 Task: Look for space in Matsubara, Japan from 8th June, 2023 to 16th June, 2023 for 2 adults in price range Rs.10000 to Rs.15000. Place can be entire place with 1  bedroom having 1 bed and 1 bathroom. Property type can be house, flat, guest house, hotel. Booking option can be shelf check-in. Required host language is English.
Action: Mouse moved to (451, 114)
Screenshot: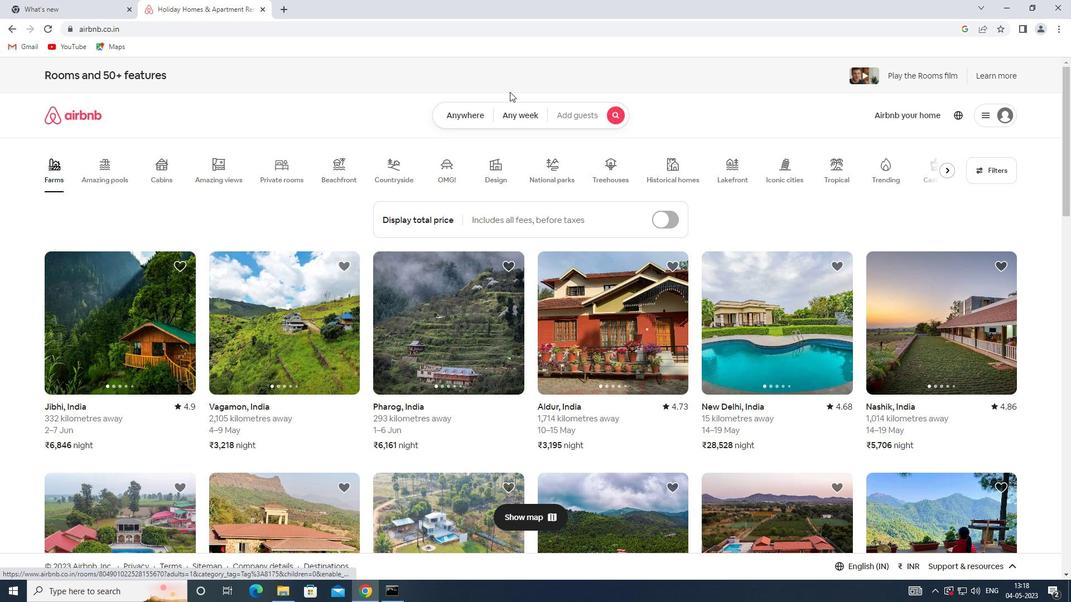 
Action: Mouse pressed left at (451, 114)
Screenshot: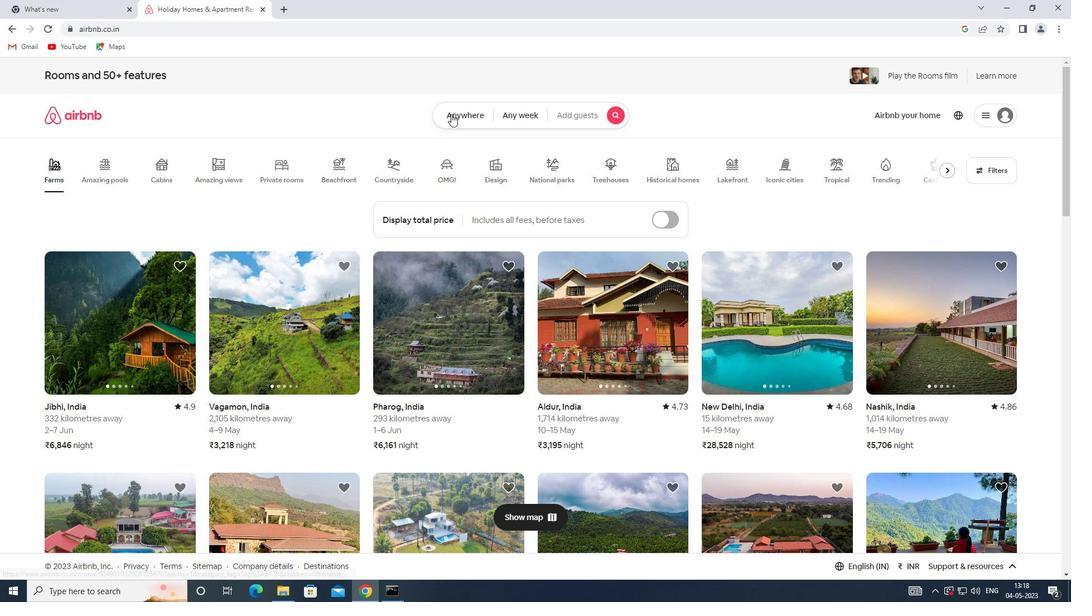 
Action: Mouse moved to (390, 161)
Screenshot: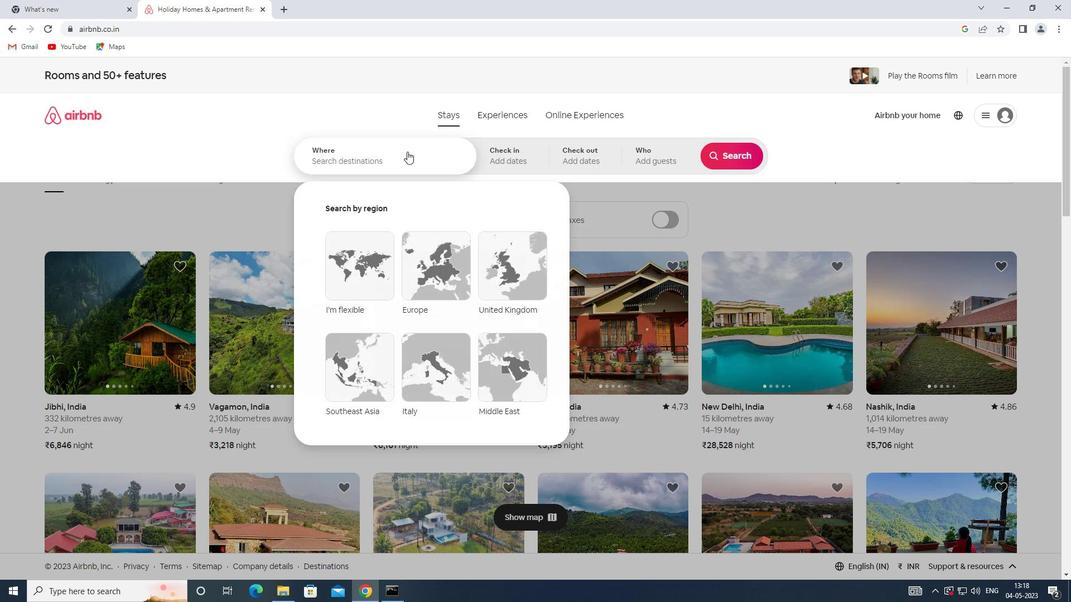 
Action: Mouse pressed left at (390, 161)
Screenshot: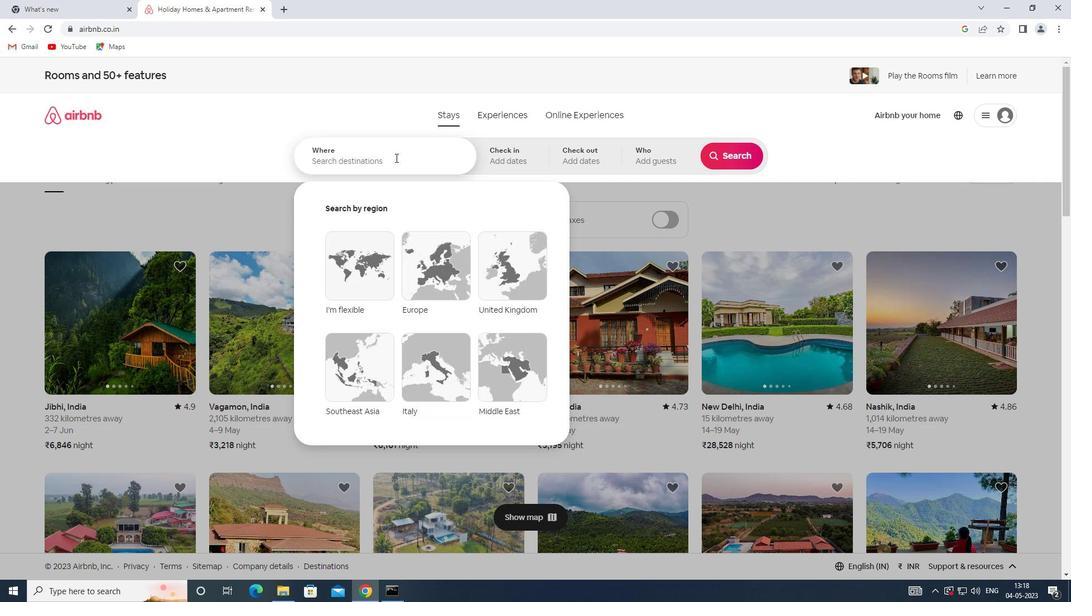 
Action: Mouse moved to (390, 161)
Screenshot: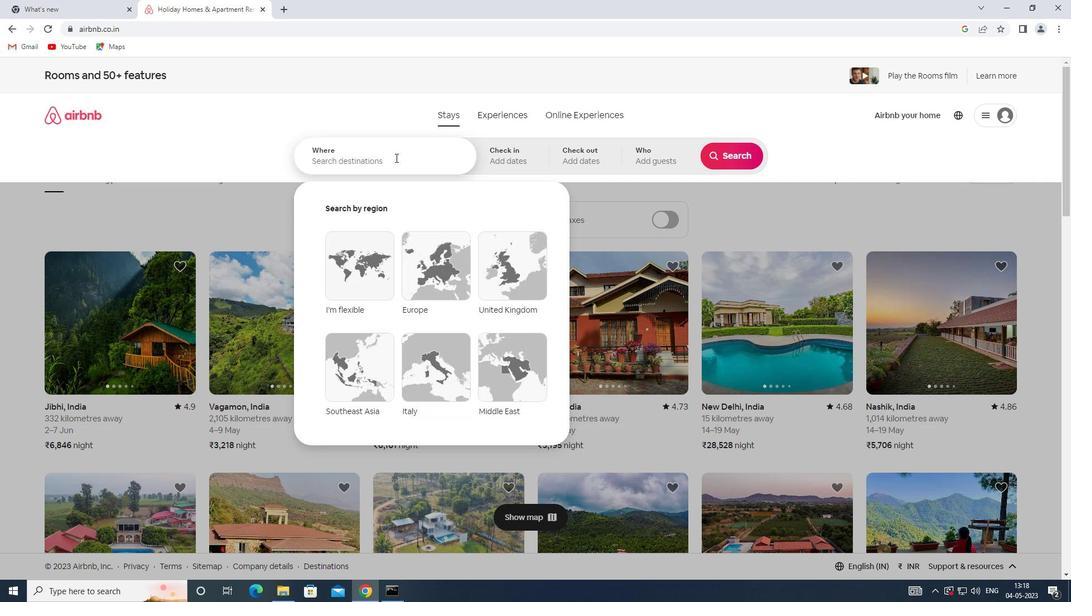 
Action: Key pressed <Key.shift>MATSUBARA,<Key.shift><Key.shift><Key.shift><Key.shift><Key.shift><Key.shift><Key.shift><Key.shift><Key.shift><Key.shift><Key.shift><Key.shift><Key.shift><Key.shift><Key.shift><Key.shift>JAPAN
Screenshot: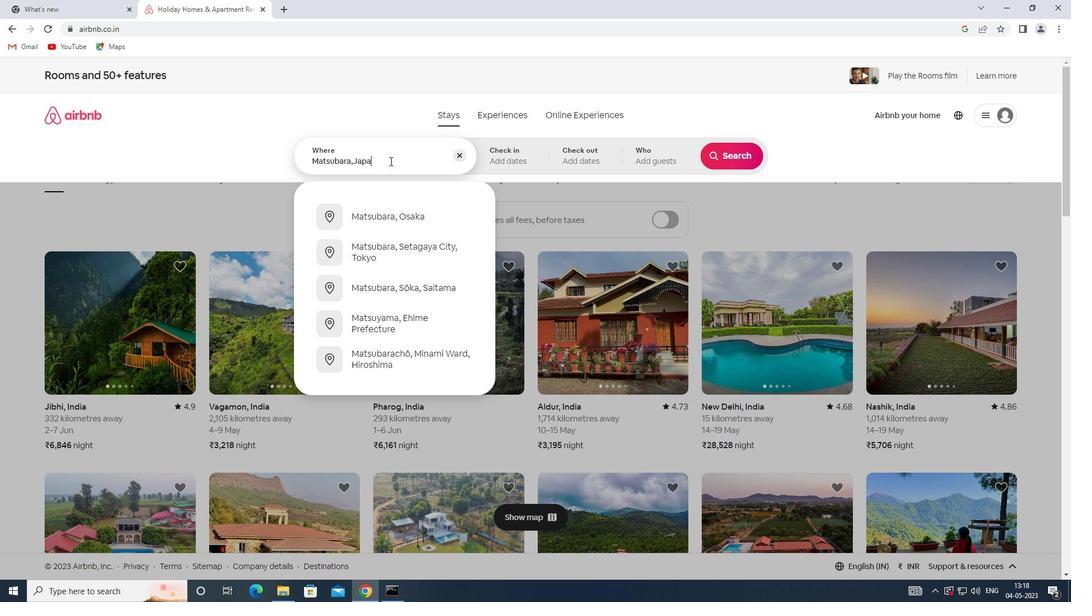 
Action: Mouse moved to (527, 163)
Screenshot: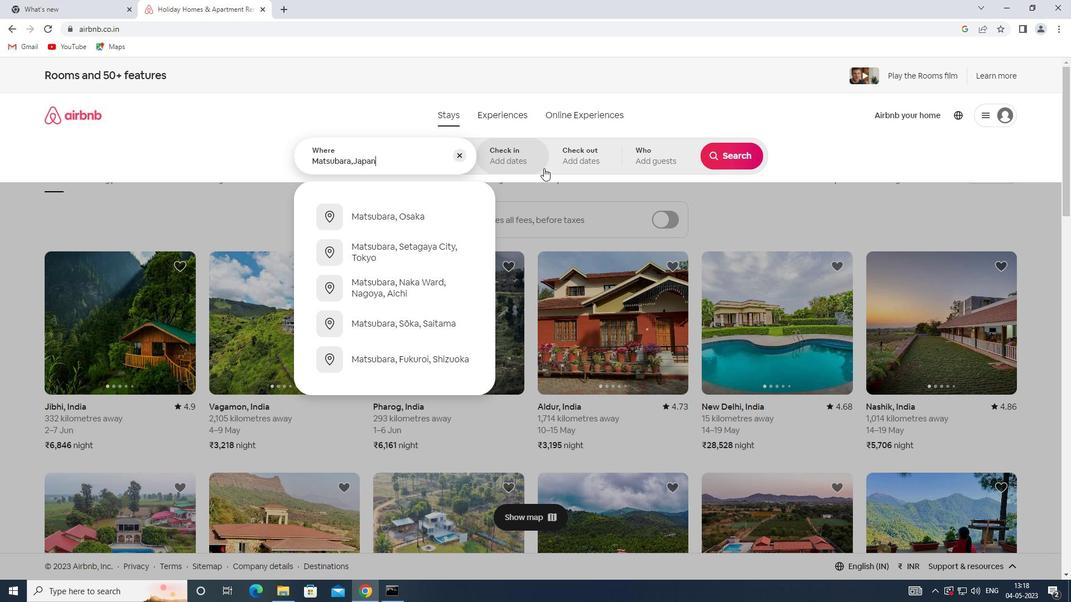 
Action: Mouse pressed left at (527, 163)
Screenshot: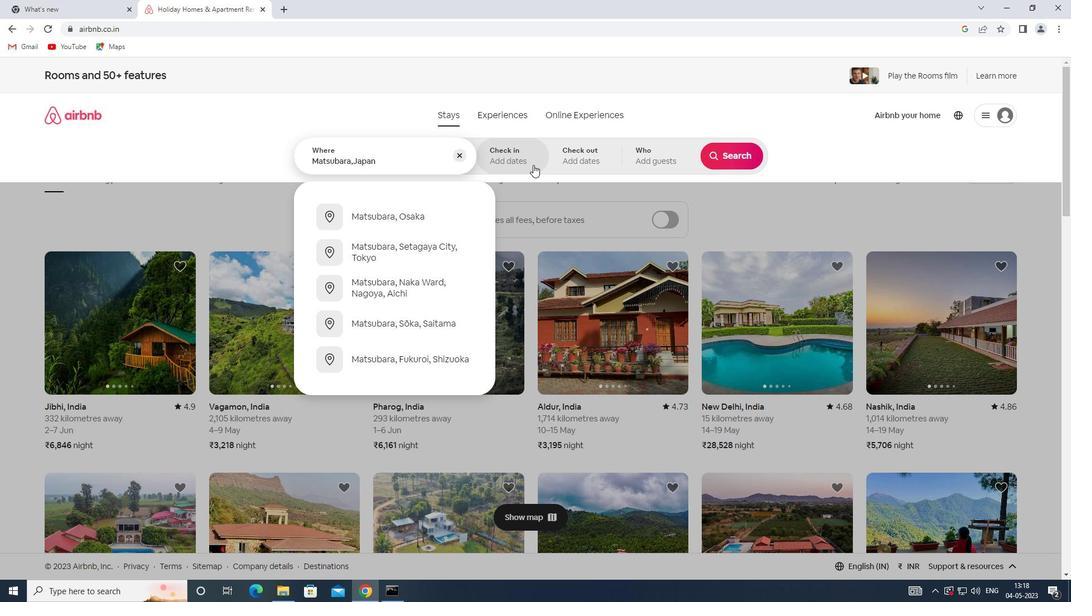 
Action: Mouse moved to (661, 325)
Screenshot: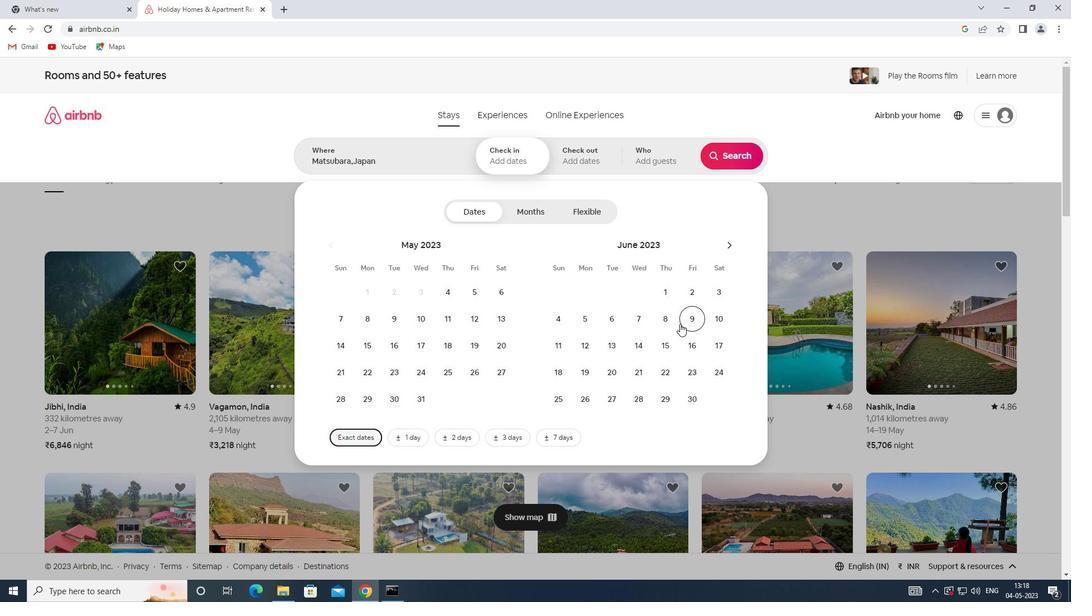 
Action: Mouse pressed left at (661, 325)
Screenshot: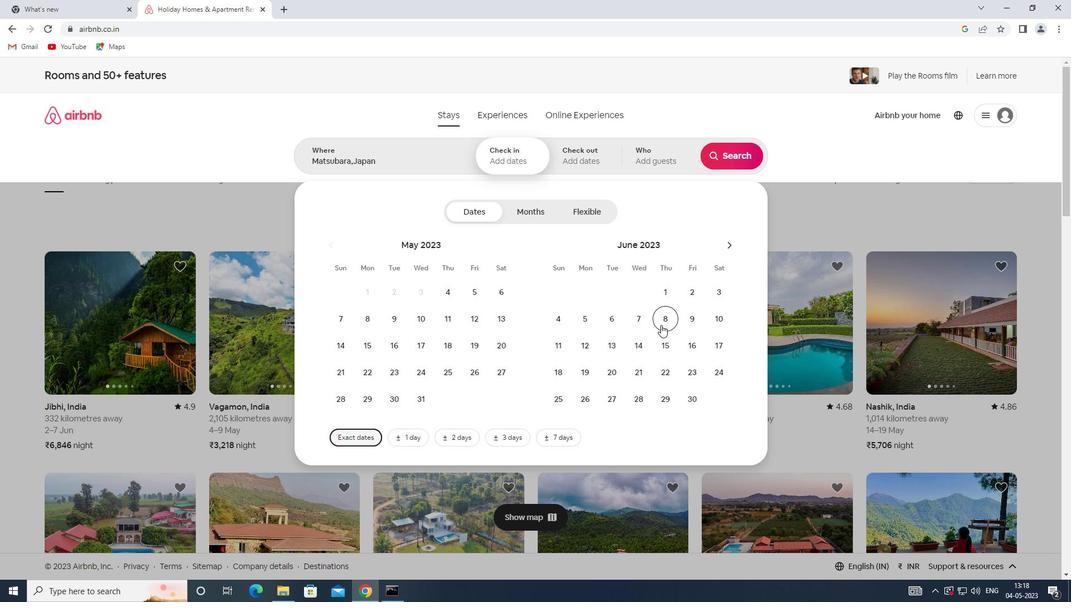 
Action: Mouse moved to (690, 340)
Screenshot: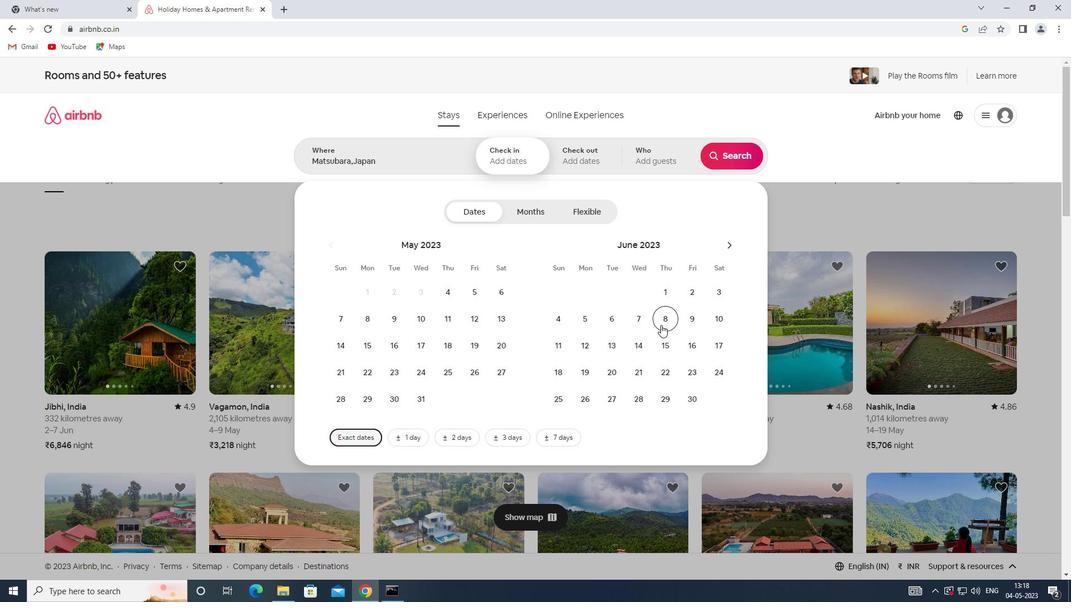 
Action: Mouse pressed left at (690, 340)
Screenshot: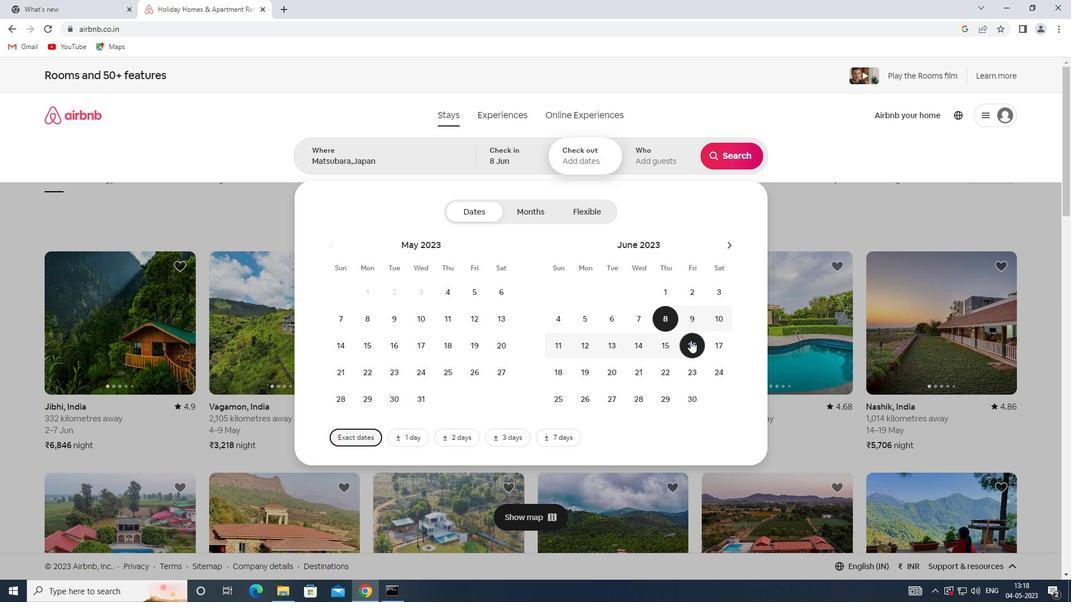 
Action: Mouse moved to (659, 156)
Screenshot: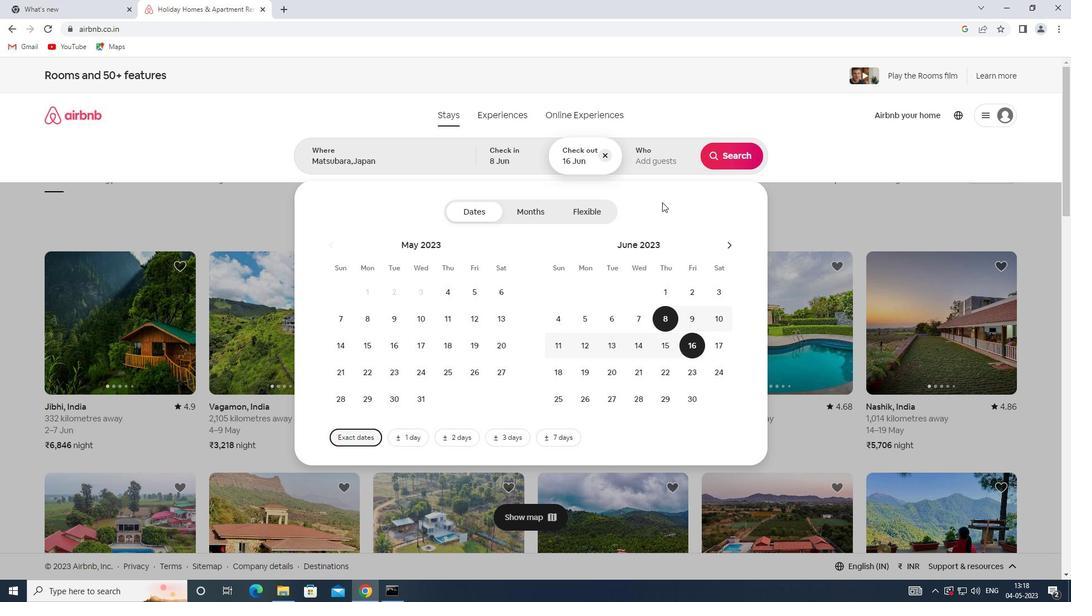 
Action: Mouse pressed left at (659, 156)
Screenshot: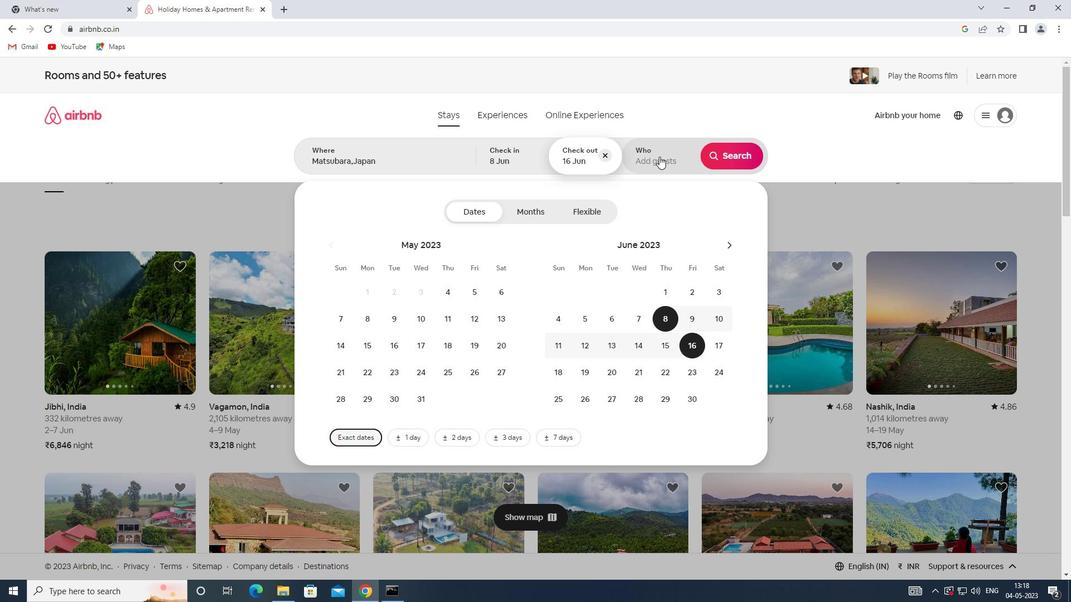 
Action: Mouse moved to (740, 210)
Screenshot: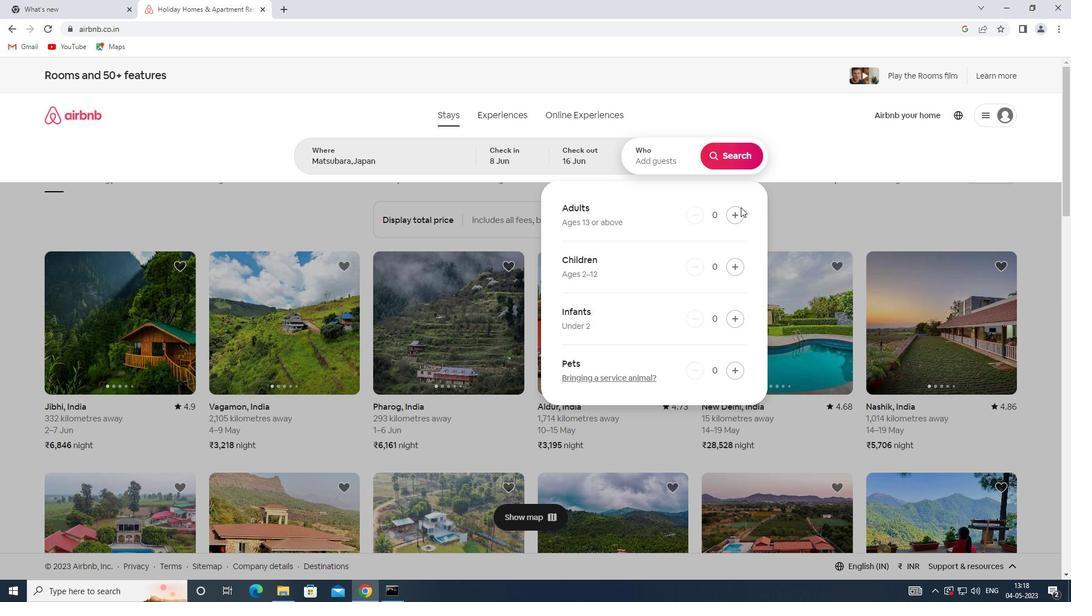
Action: Mouse pressed left at (740, 210)
Screenshot: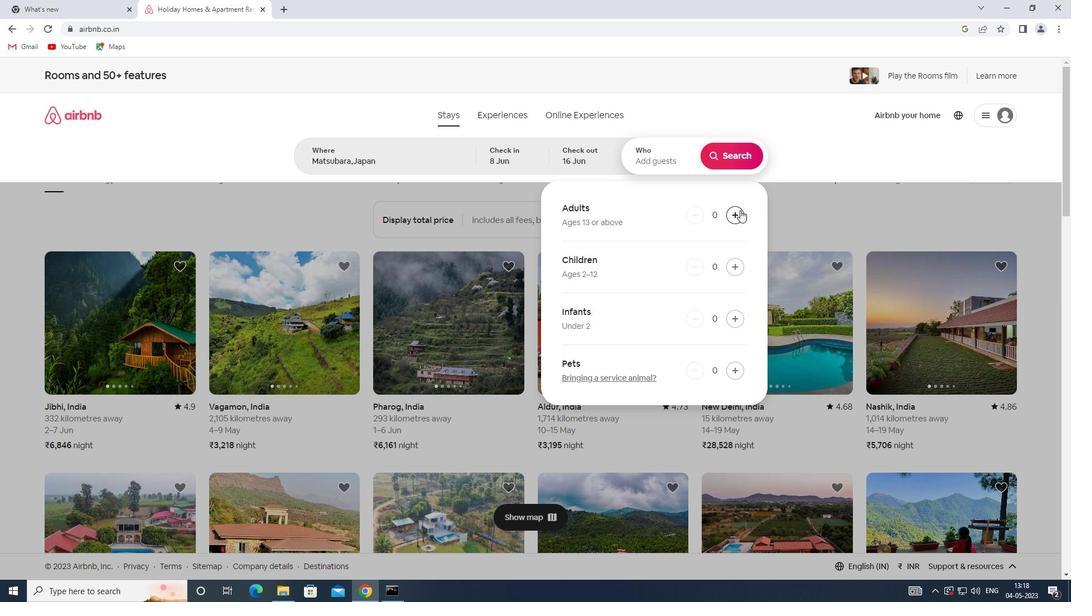 
Action: Mouse pressed left at (740, 210)
Screenshot: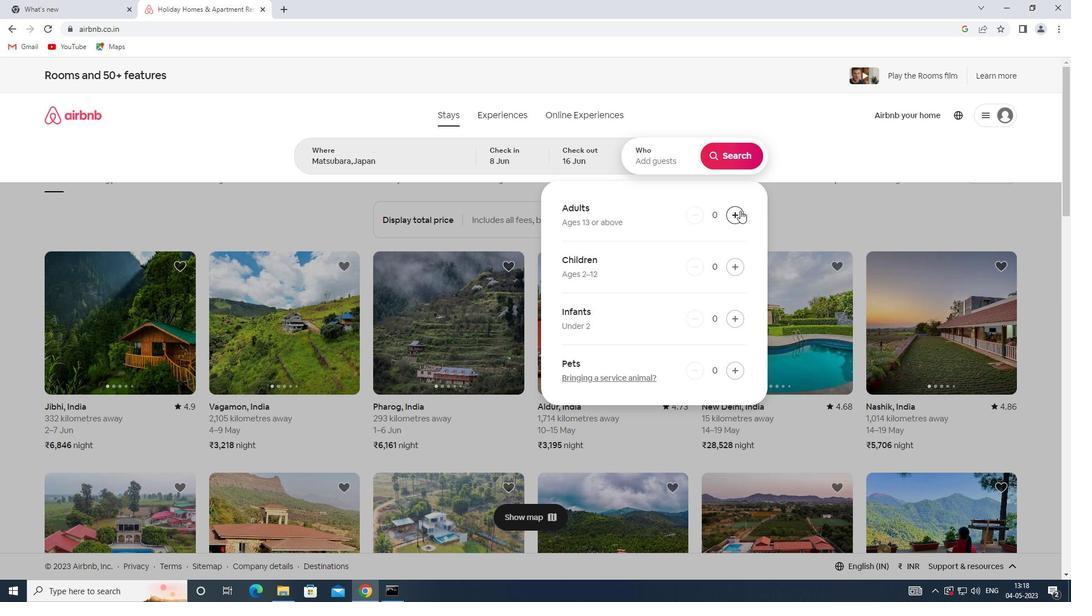 
Action: Mouse moved to (734, 155)
Screenshot: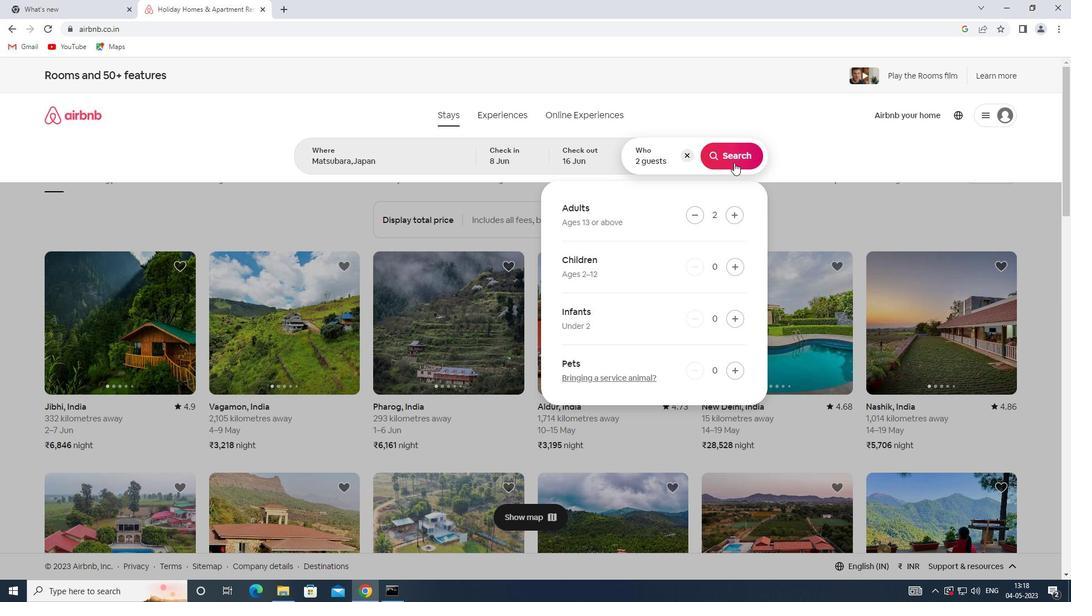 
Action: Mouse pressed left at (734, 155)
Screenshot: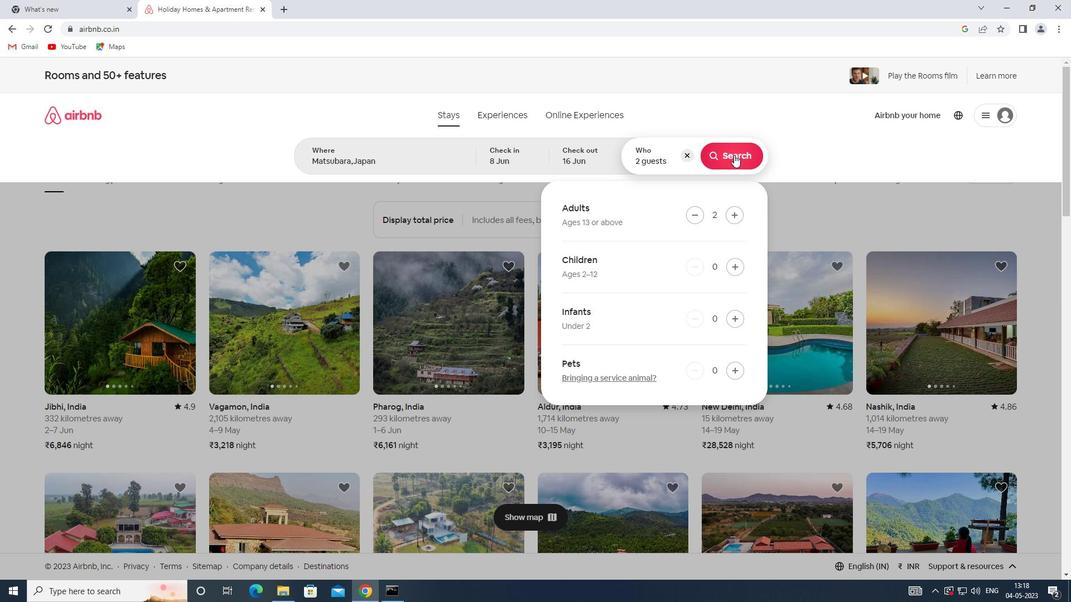 
Action: Mouse moved to (1007, 122)
Screenshot: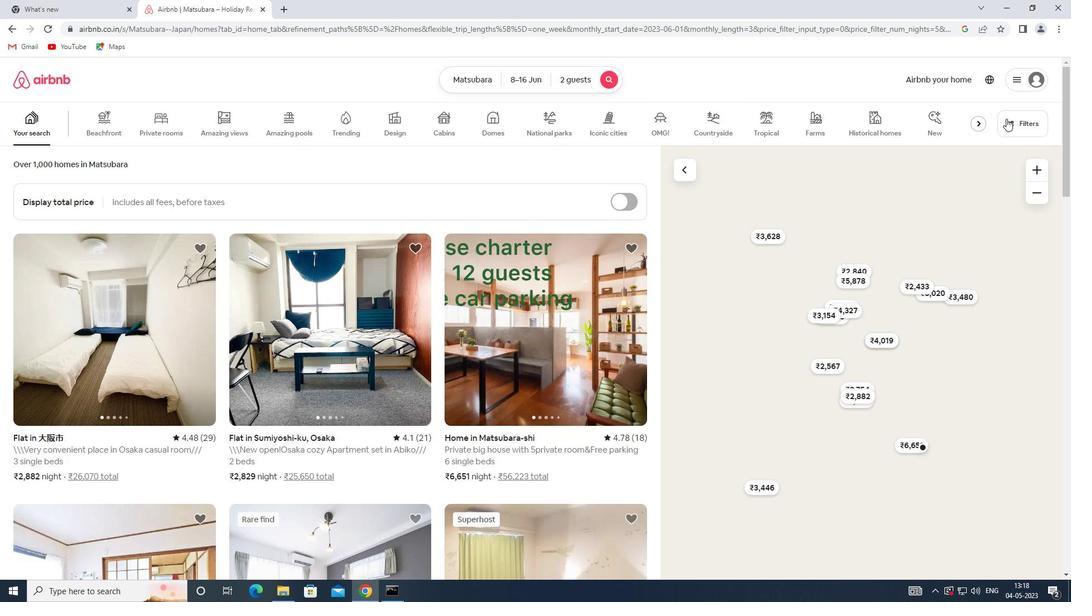 
Action: Mouse pressed left at (1007, 122)
Screenshot: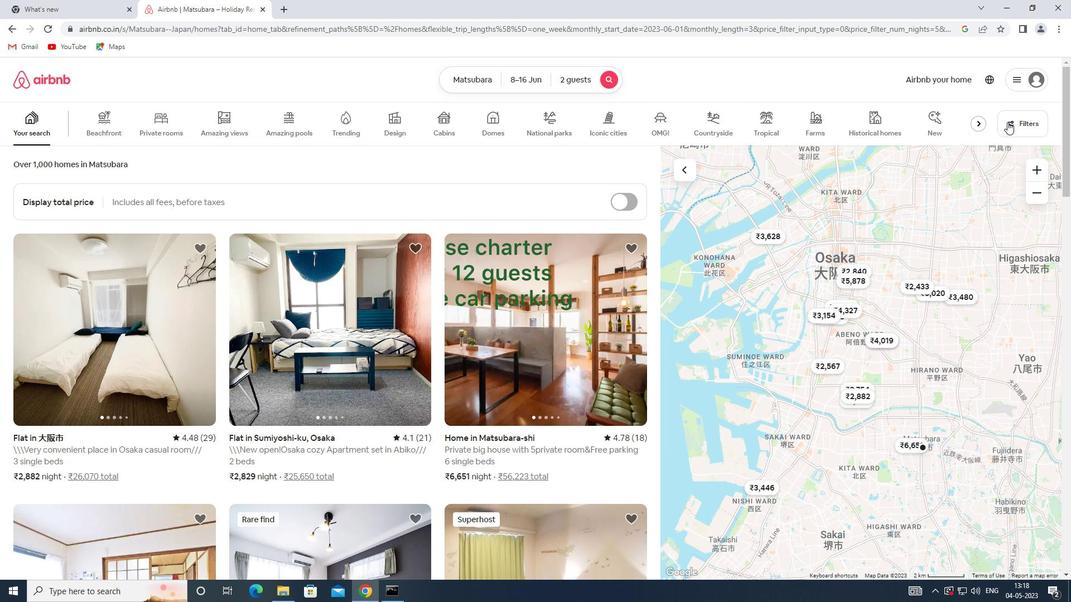 
Action: Mouse moved to (390, 265)
Screenshot: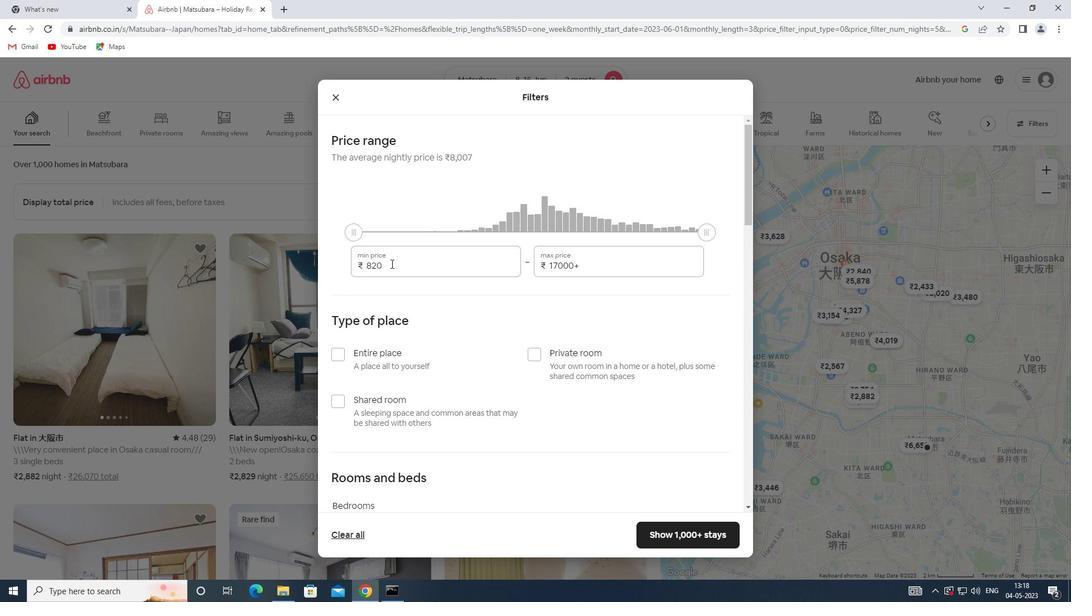 
Action: Mouse pressed left at (390, 265)
Screenshot: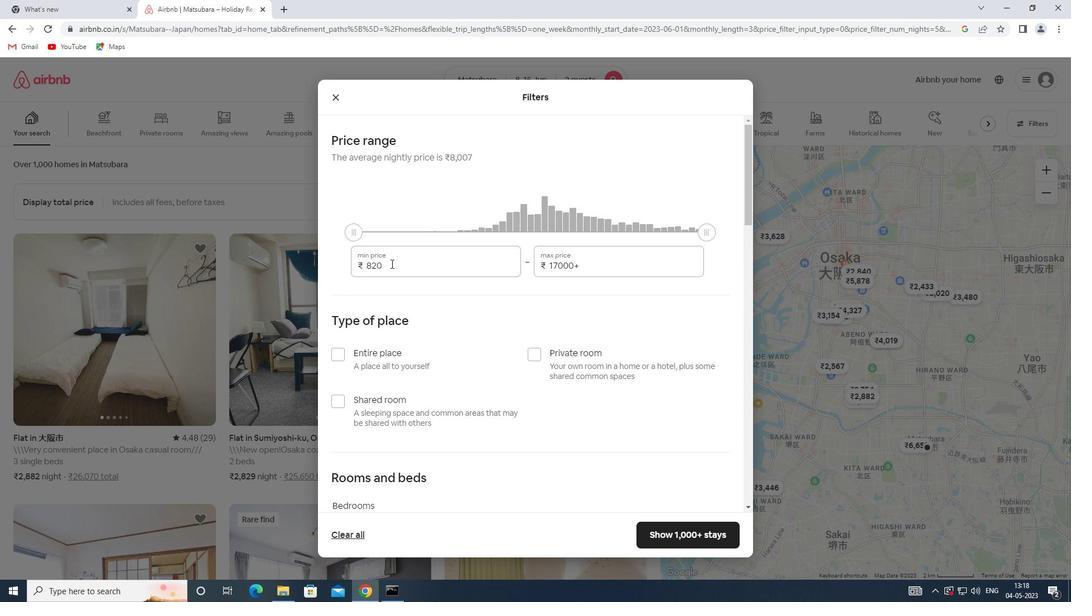 
Action: Mouse moved to (325, 272)
Screenshot: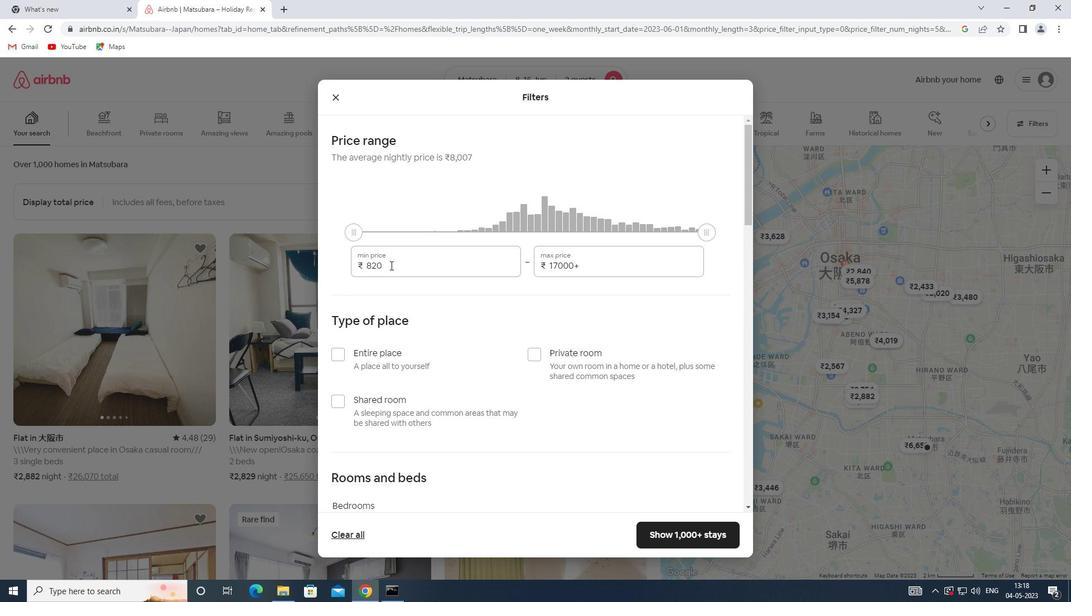 
Action: Key pressed 10000
Screenshot: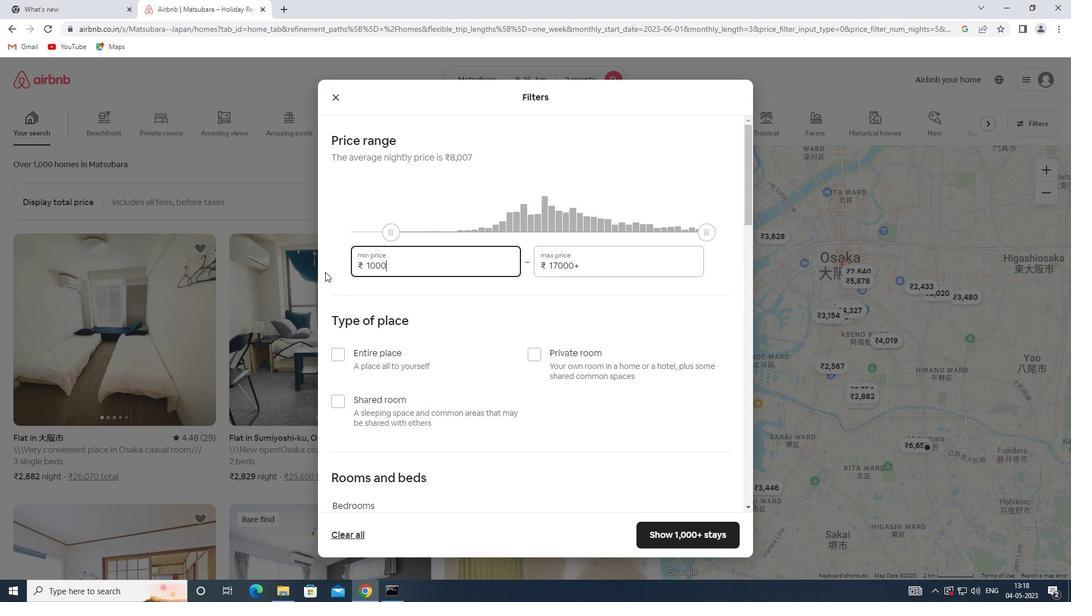 
Action: Mouse moved to (586, 269)
Screenshot: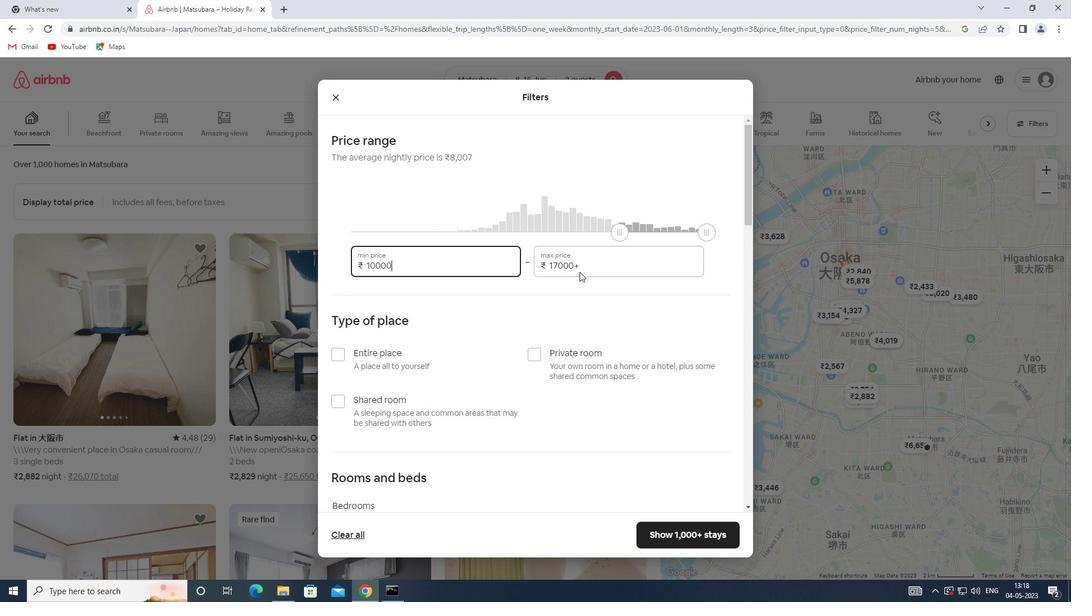 
Action: Mouse pressed left at (586, 269)
Screenshot: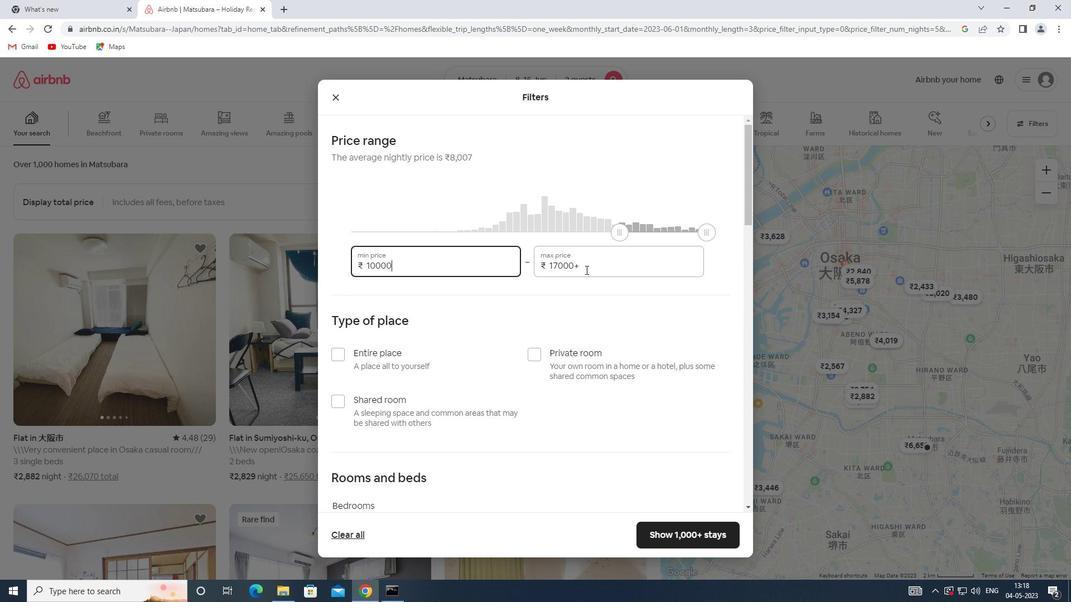 
Action: Mouse moved to (508, 270)
Screenshot: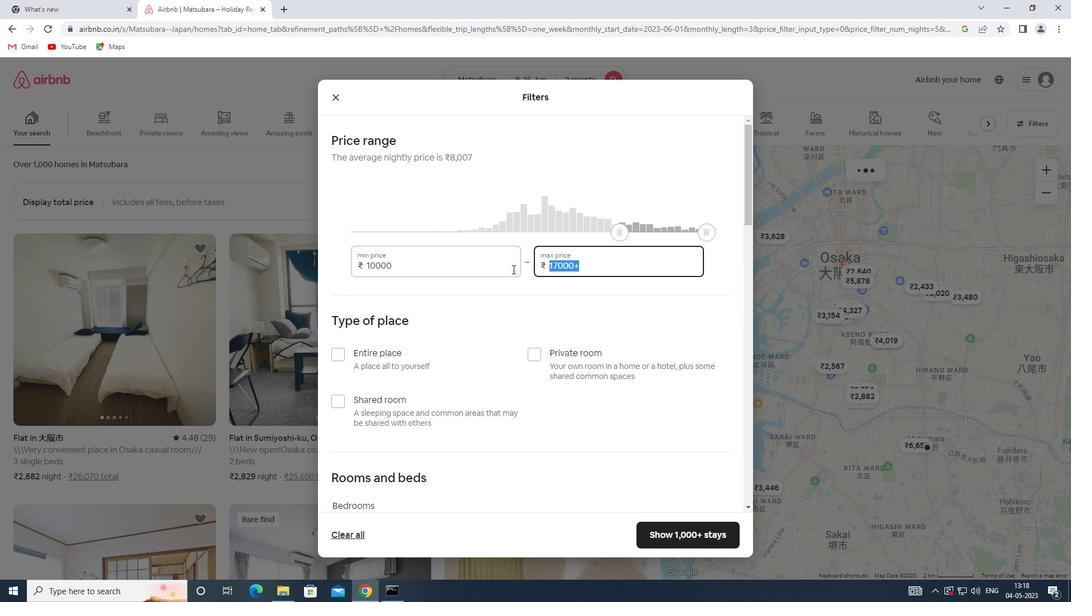 
Action: Key pressed 15000
Screenshot: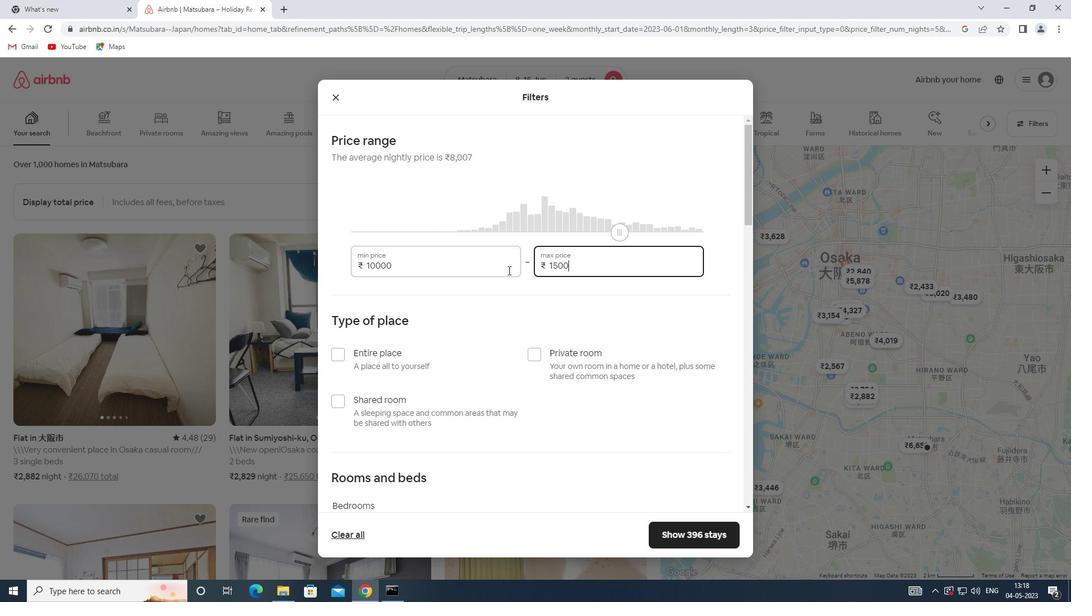 
Action: Mouse moved to (509, 270)
Screenshot: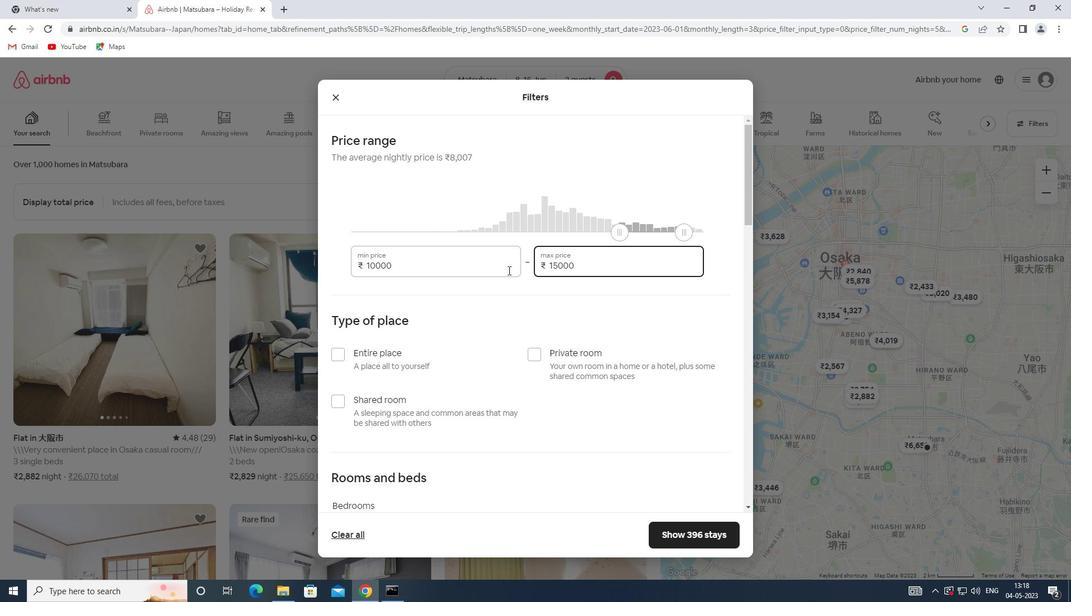 
Action: Mouse scrolled (509, 270) with delta (0, 0)
Screenshot: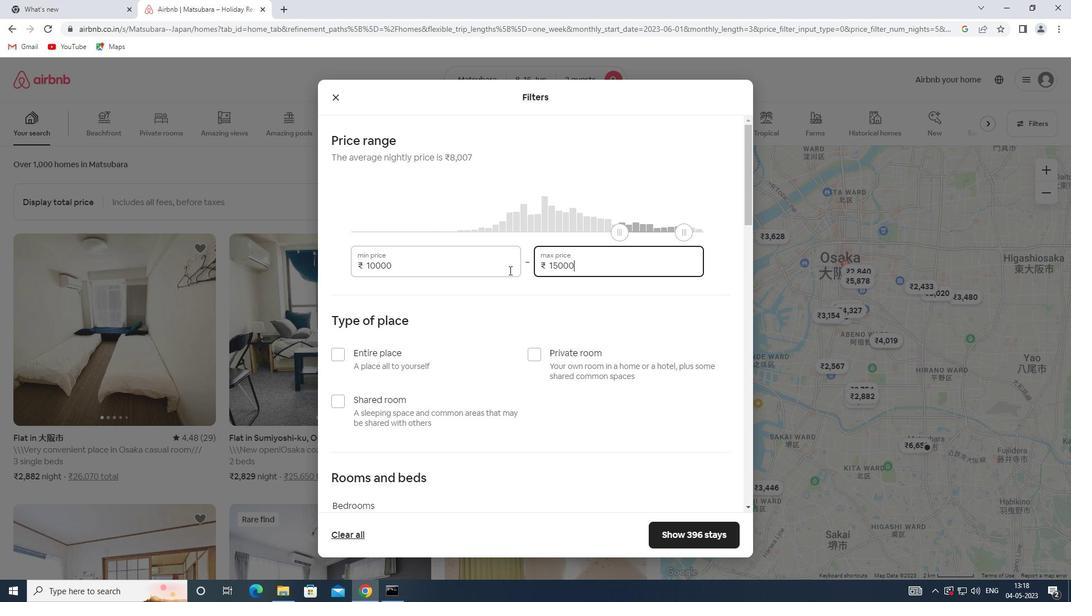 
Action: Mouse moved to (510, 270)
Screenshot: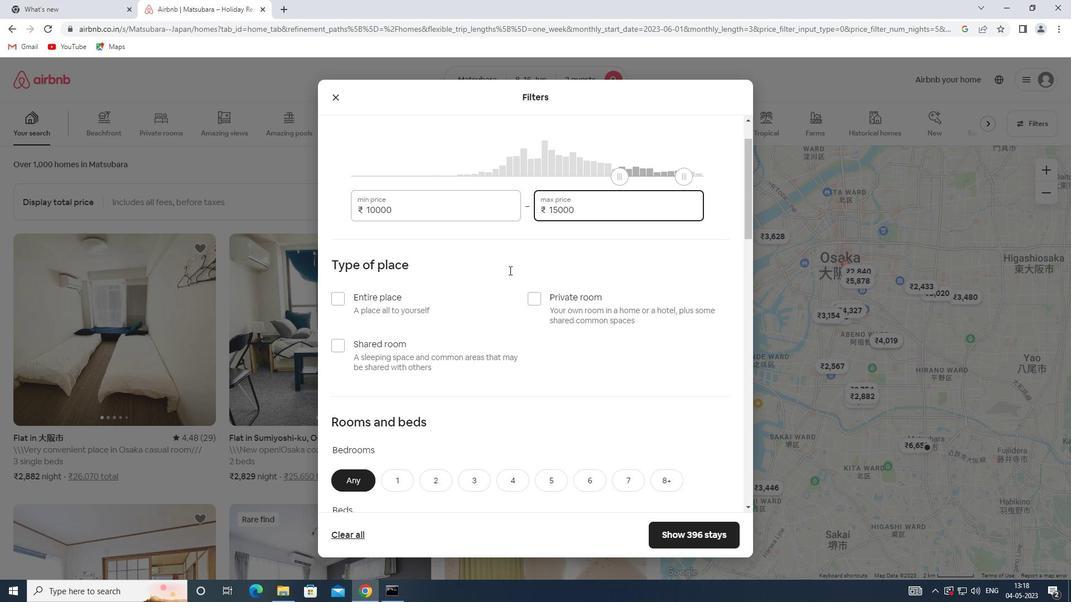 
Action: Mouse scrolled (510, 270) with delta (0, 0)
Screenshot: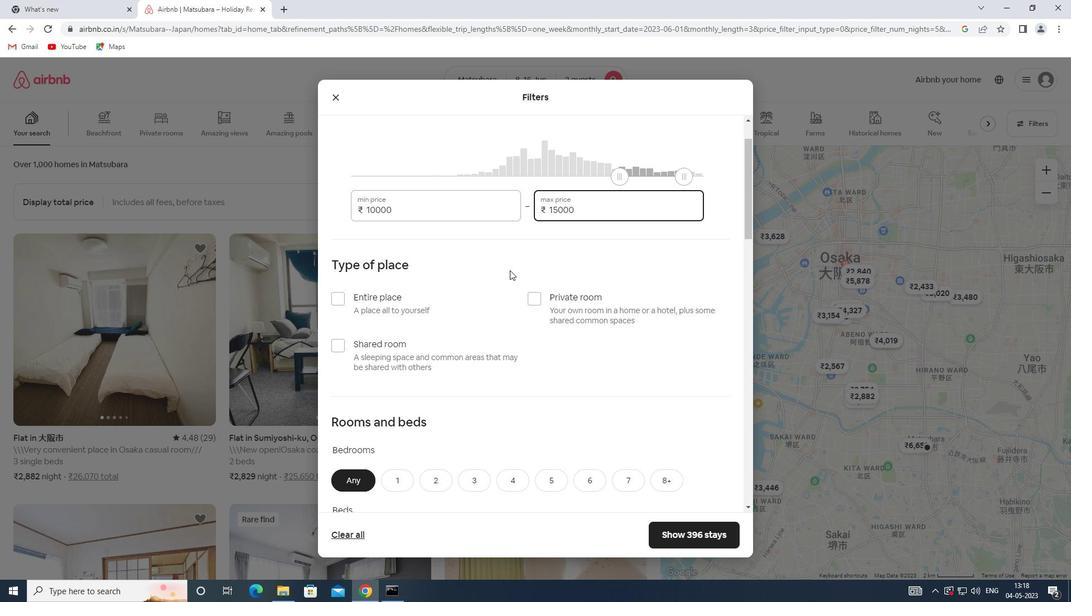 
Action: Mouse scrolled (510, 270) with delta (0, 0)
Screenshot: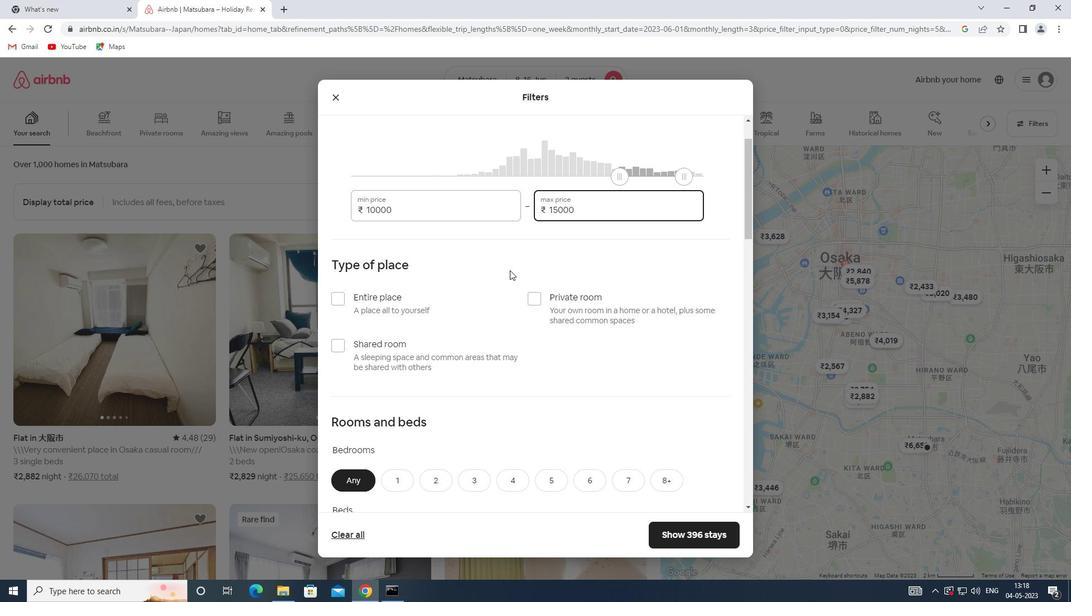 
Action: Mouse moved to (365, 189)
Screenshot: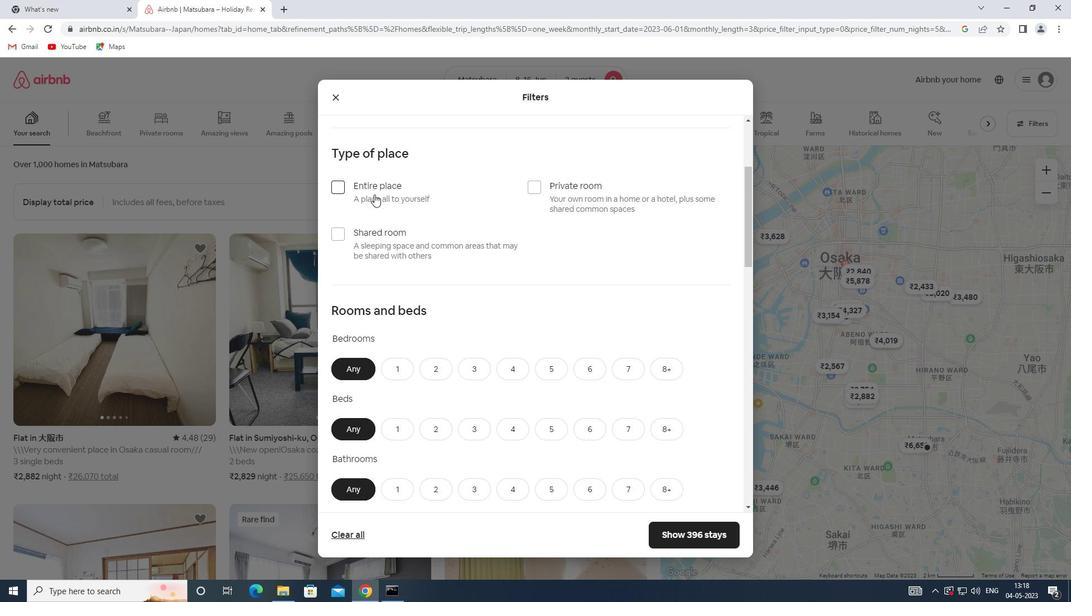 
Action: Mouse pressed left at (365, 189)
Screenshot: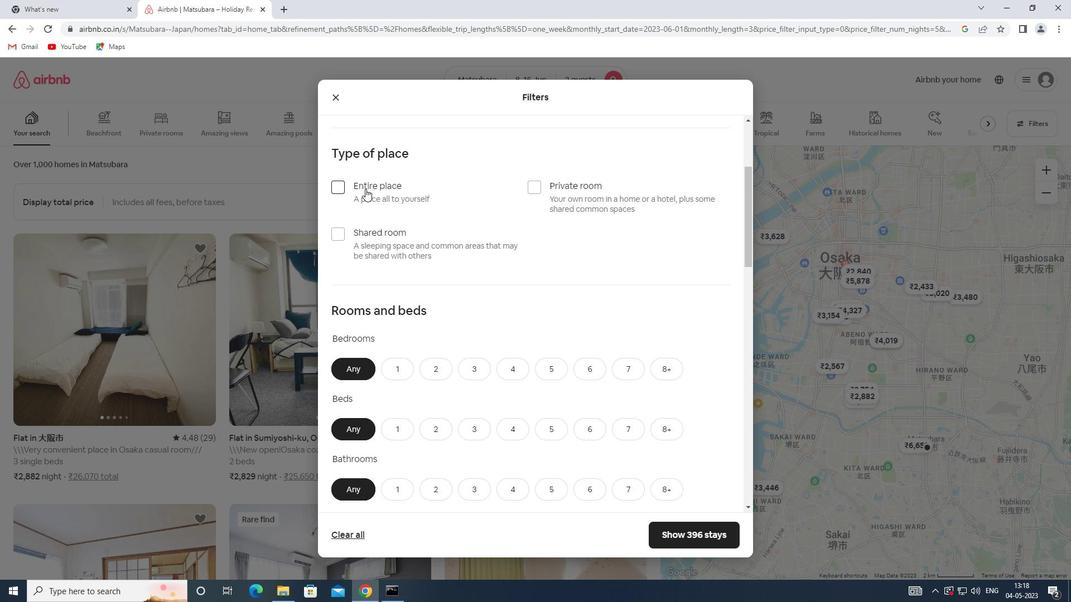 
Action: Mouse scrolled (365, 188) with delta (0, 0)
Screenshot: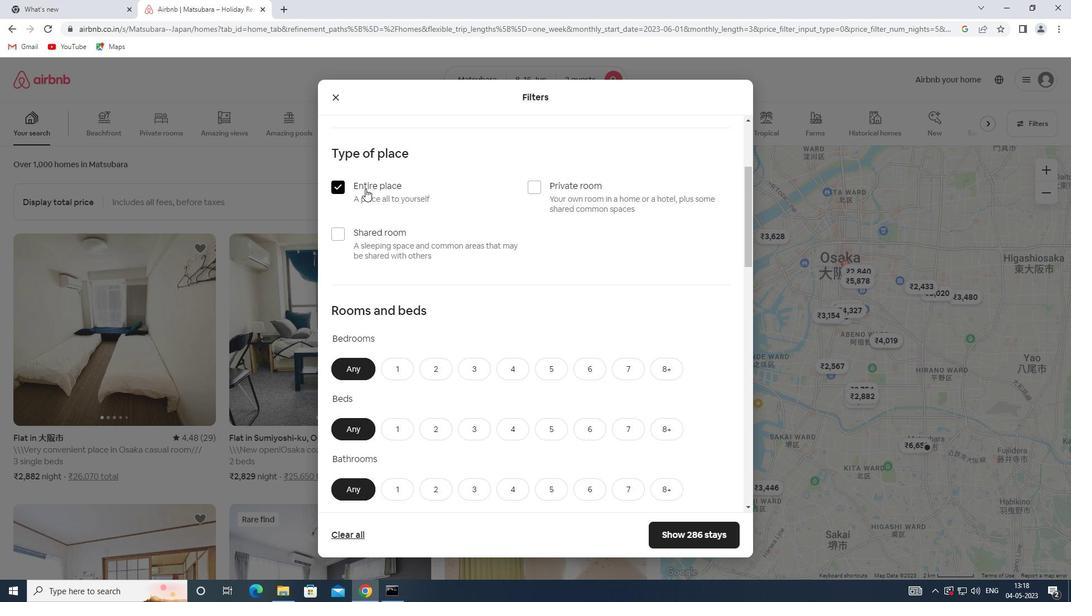 
Action: Mouse scrolled (365, 188) with delta (0, 0)
Screenshot: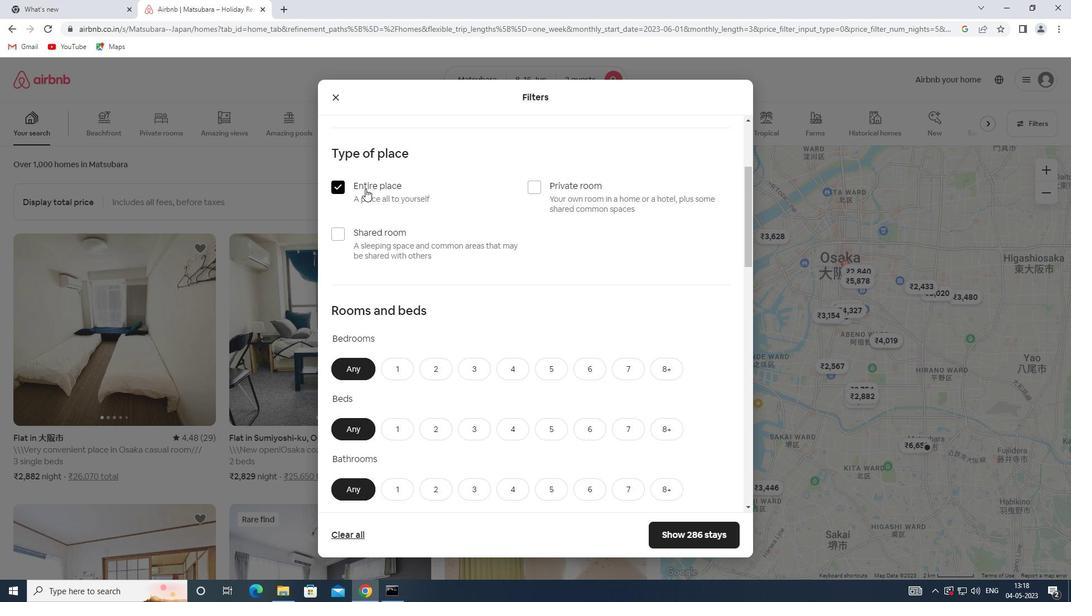 
Action: Mouse scrolled (365, 188) with delta (0, 0)
Screenshot: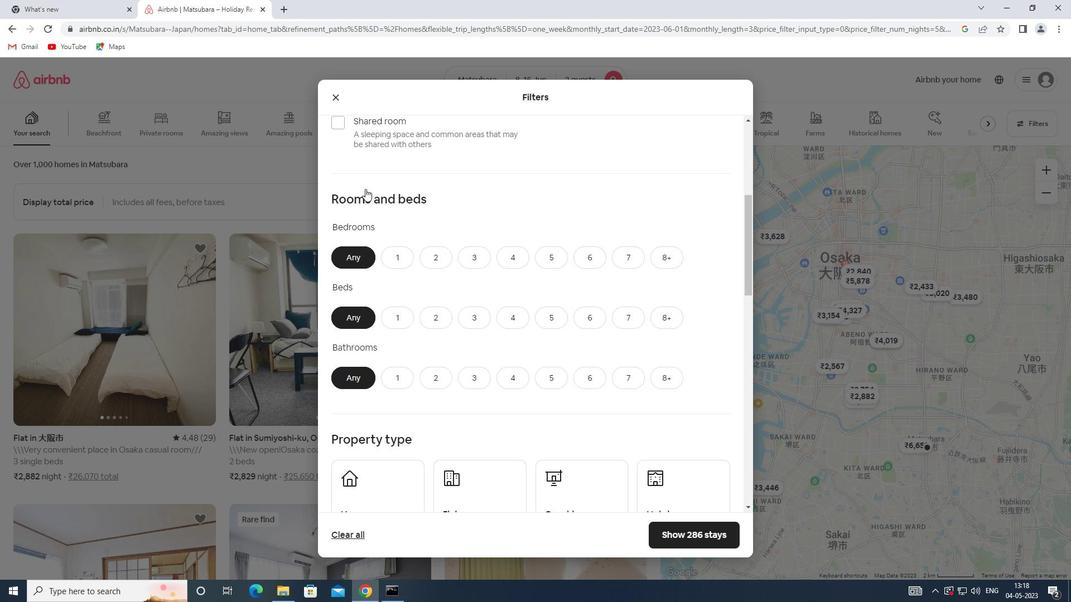 
Action: Mouse moved to (365, 190)
Screenshot: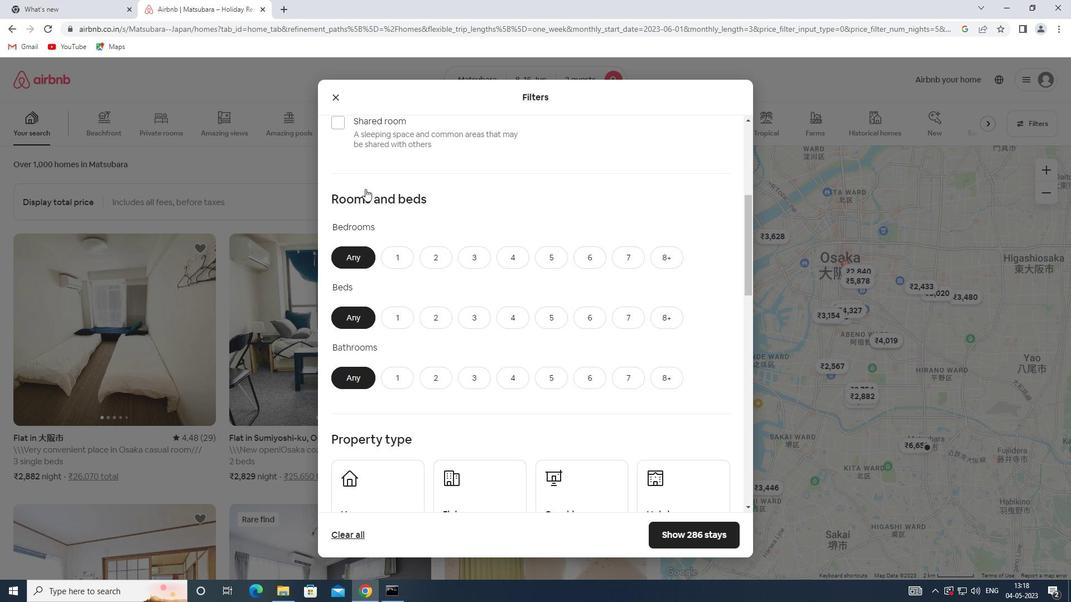 
Action: Mouse scrolled (365, 190) with delta (0, 0)
Screenshot: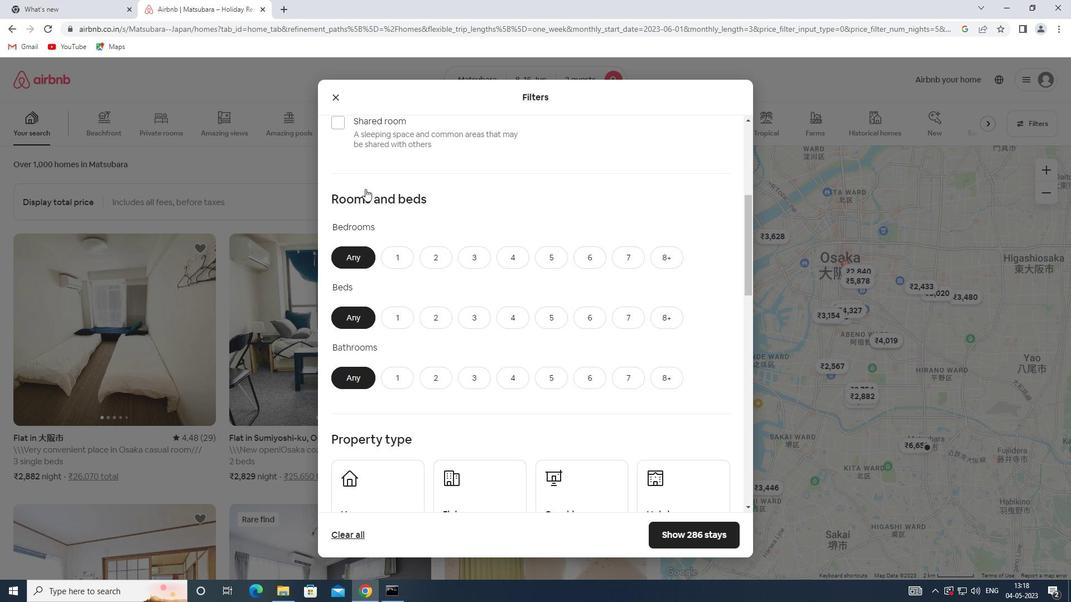 
Action: Mouse moved to (402, 150)
Screenshot: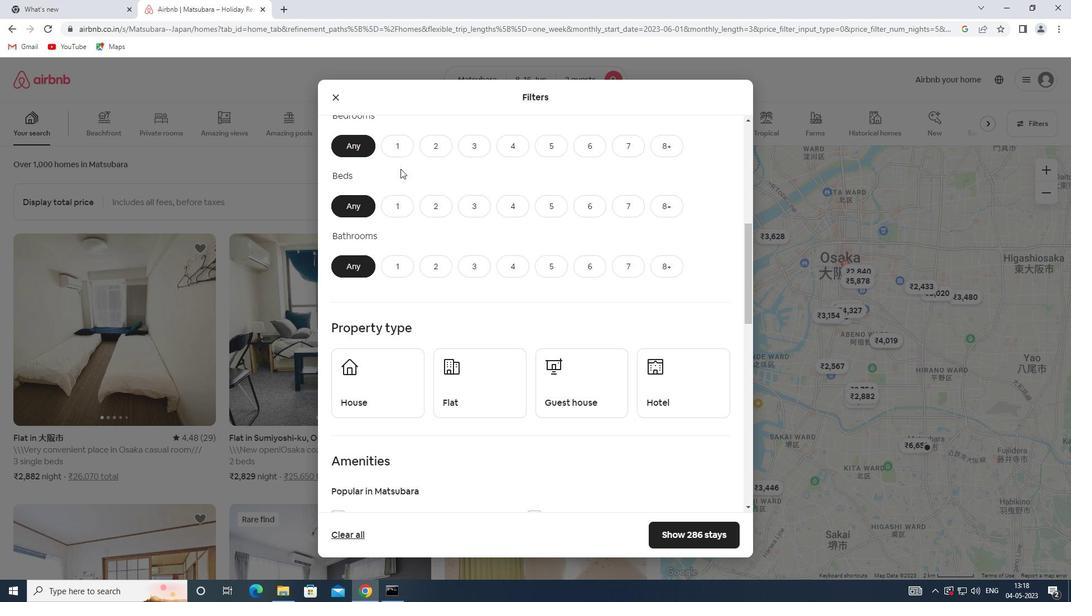 
Action: Mouse pressed left at (402, 150)
Screenshot: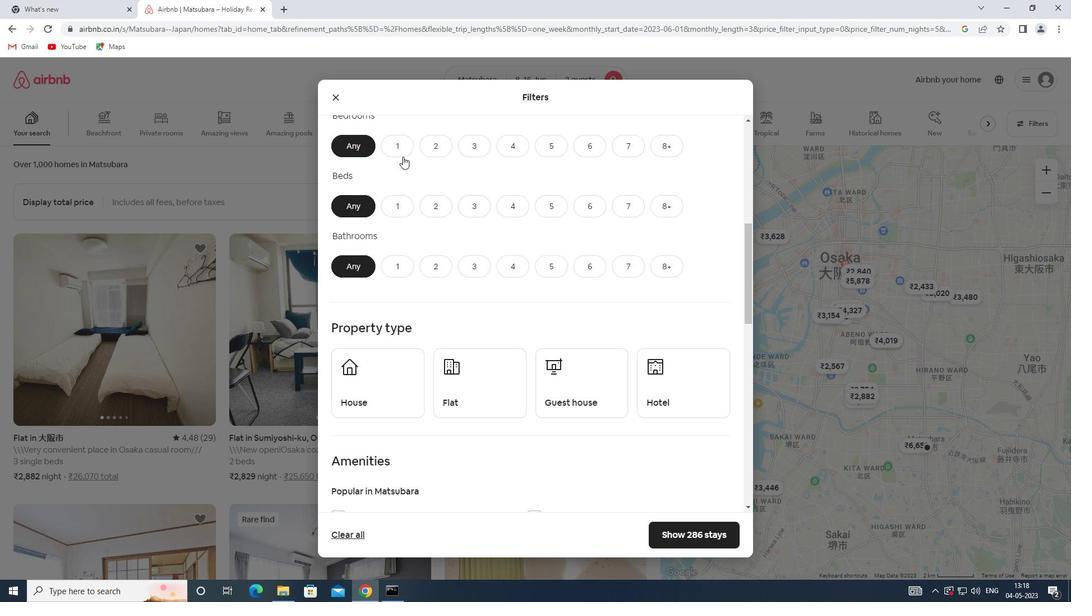 
Action: Mouse moved to (410, 205)
Screenshot: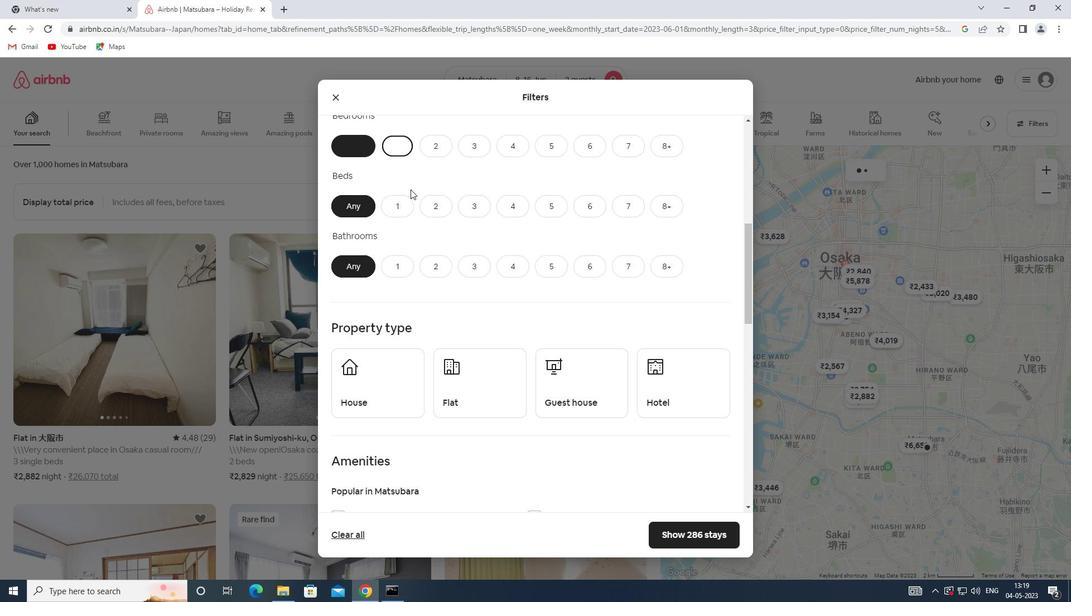 
Action: Mouse pressed left at (410, 205)
Screenshot: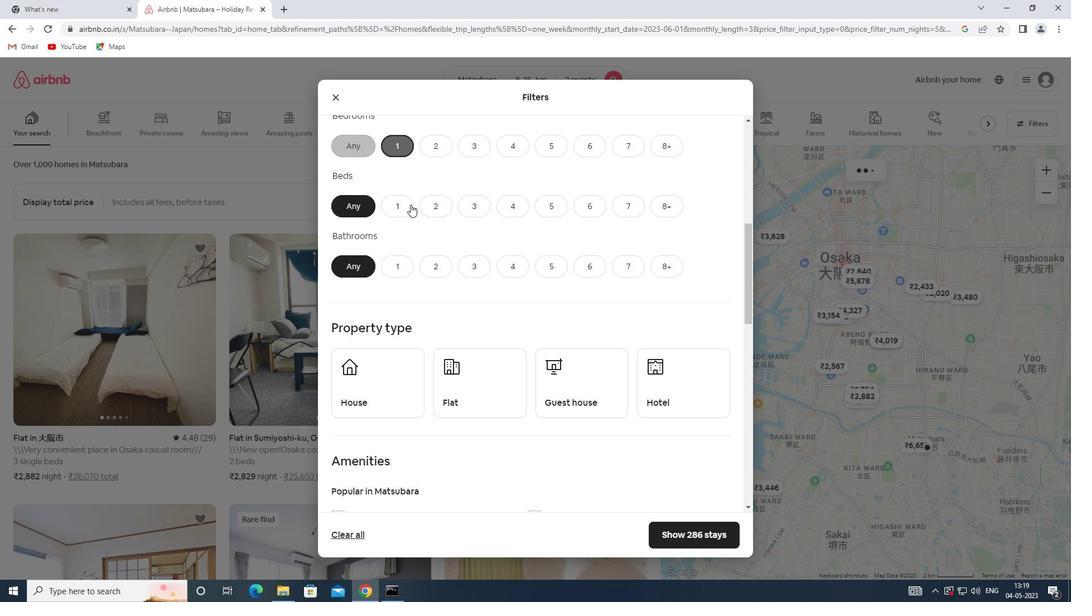 
Action: Mouse moved to (404, 268)
Screenshot: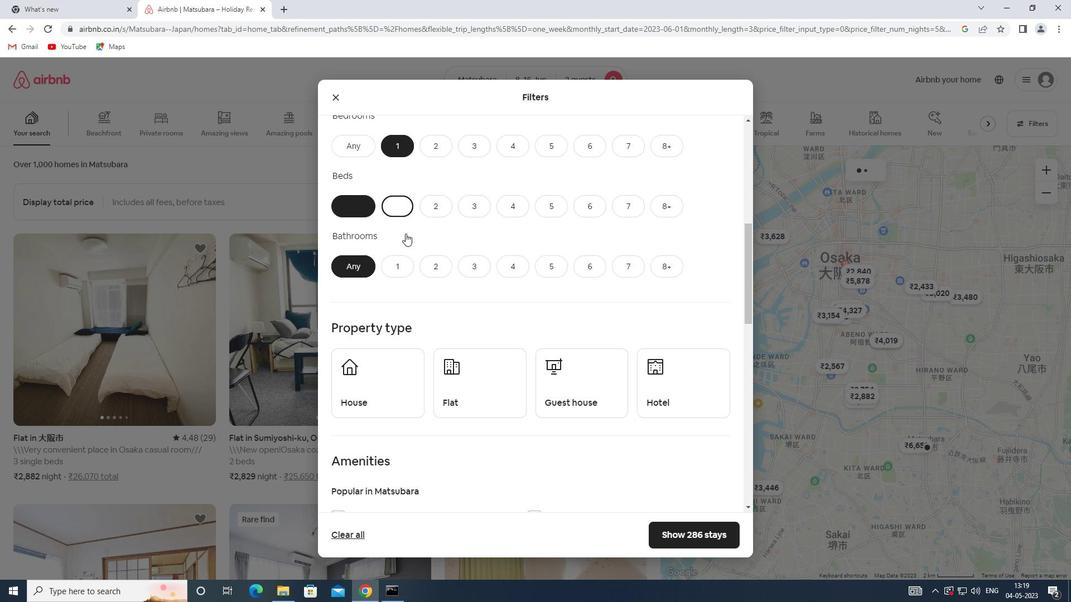 
Action: Mouse pressed left at (404, 268)
Screenshot: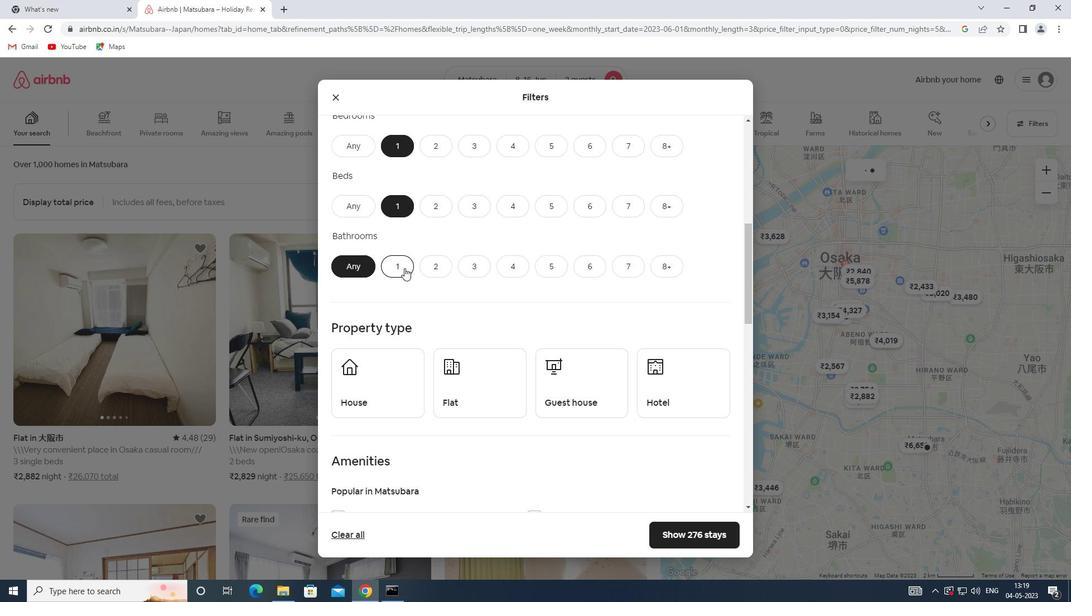 
Action: Mouse scrolled (404, 267) with delta (0, 0)
Screenshot: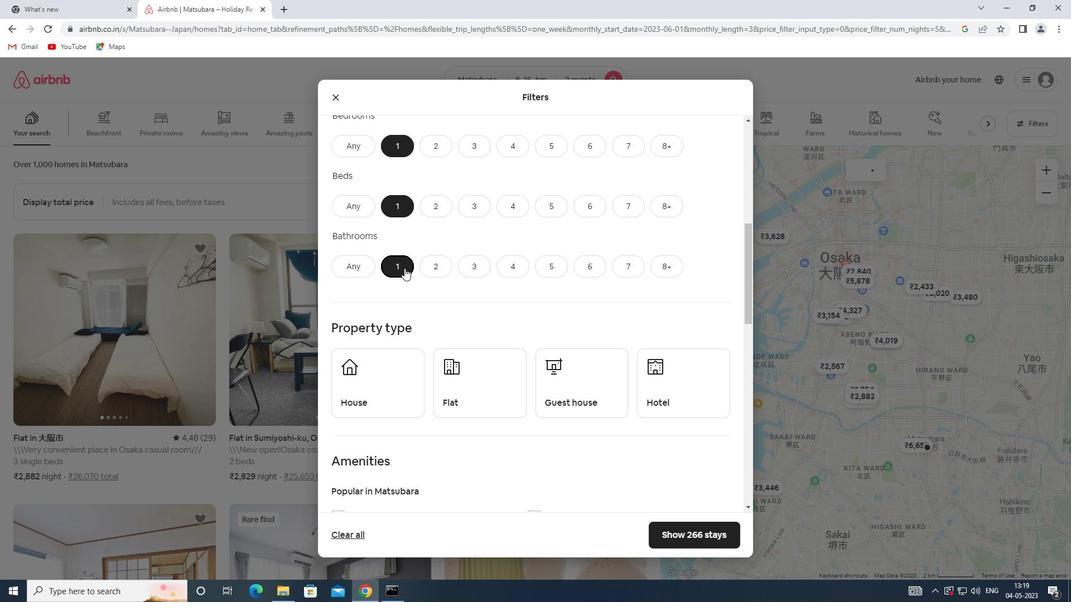 
Action: Mouse scrolled (404, 267) with delta (0, 0)
Screenshot: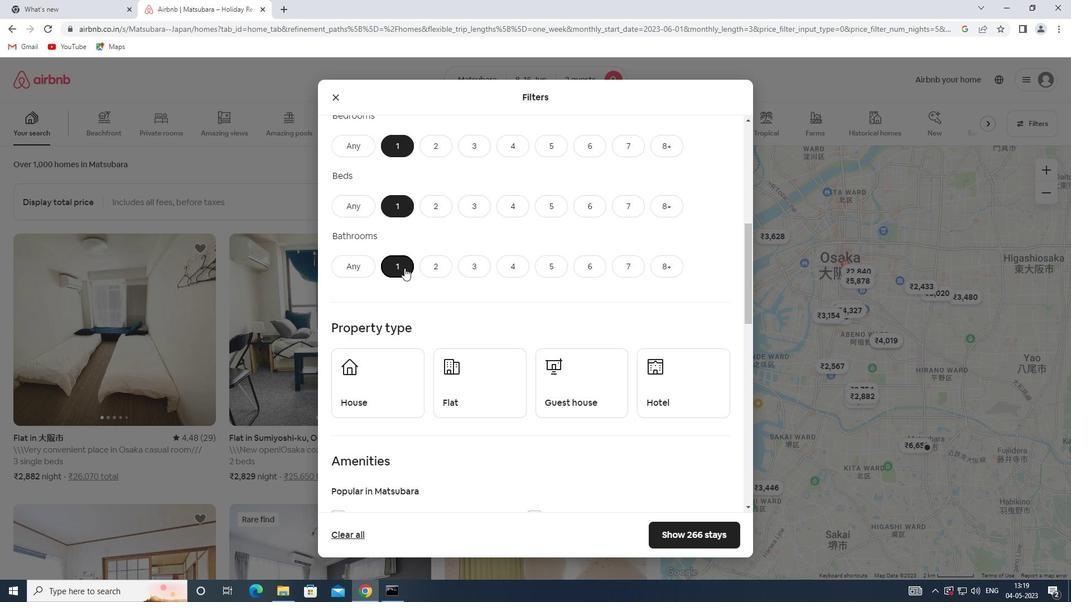 
Action: Mouse scrolled (404, 267) with delta (0, 0)
Screenshot: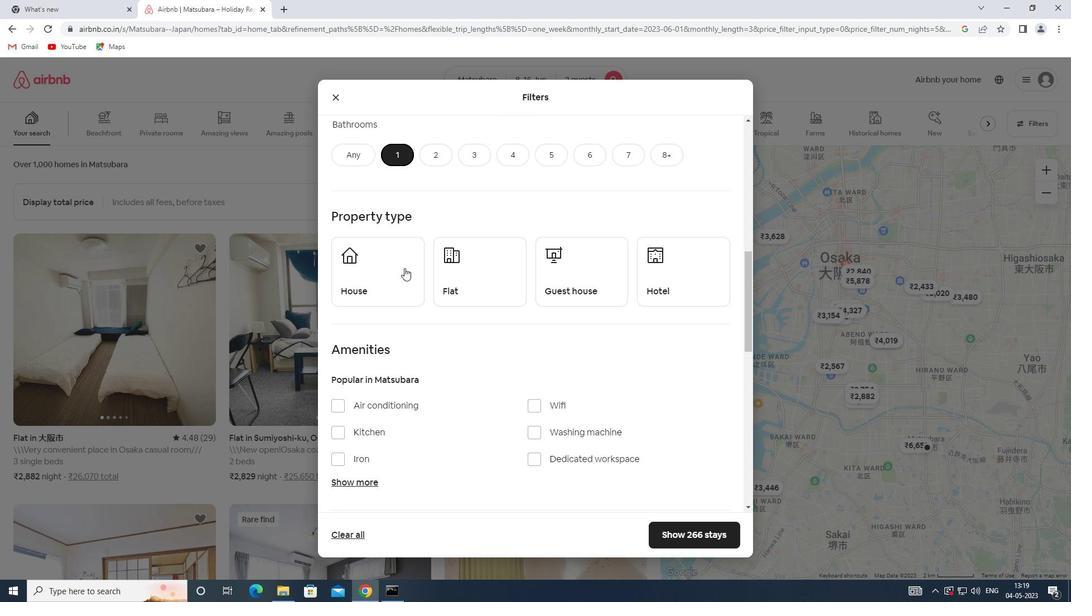 
Action: Mouse moved to (381, 236)
Screenshot: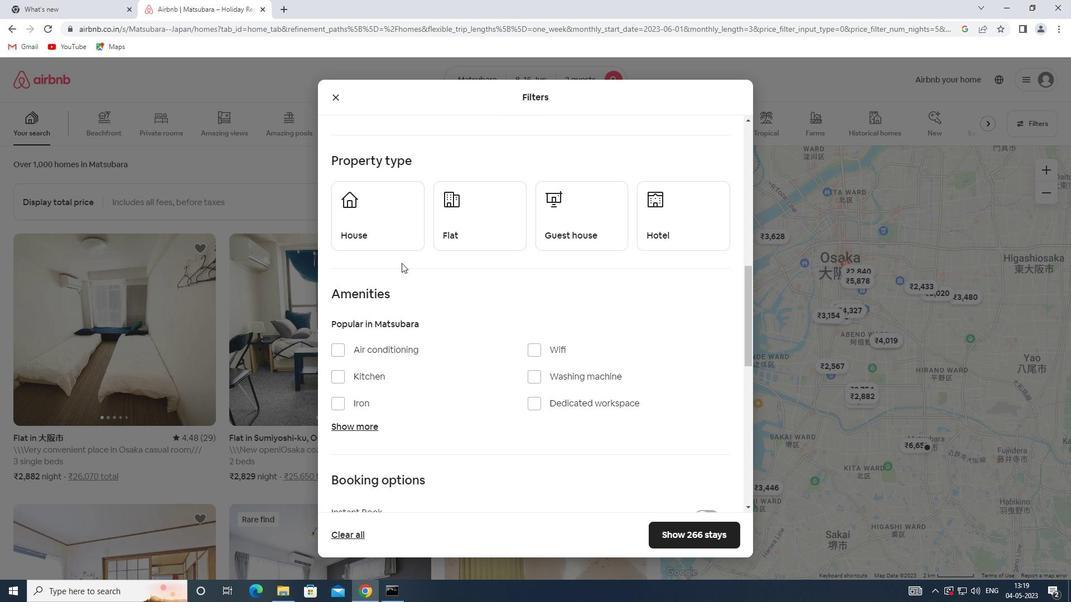 
Action: Mouse pressed left at (381, 236)
Screenshot: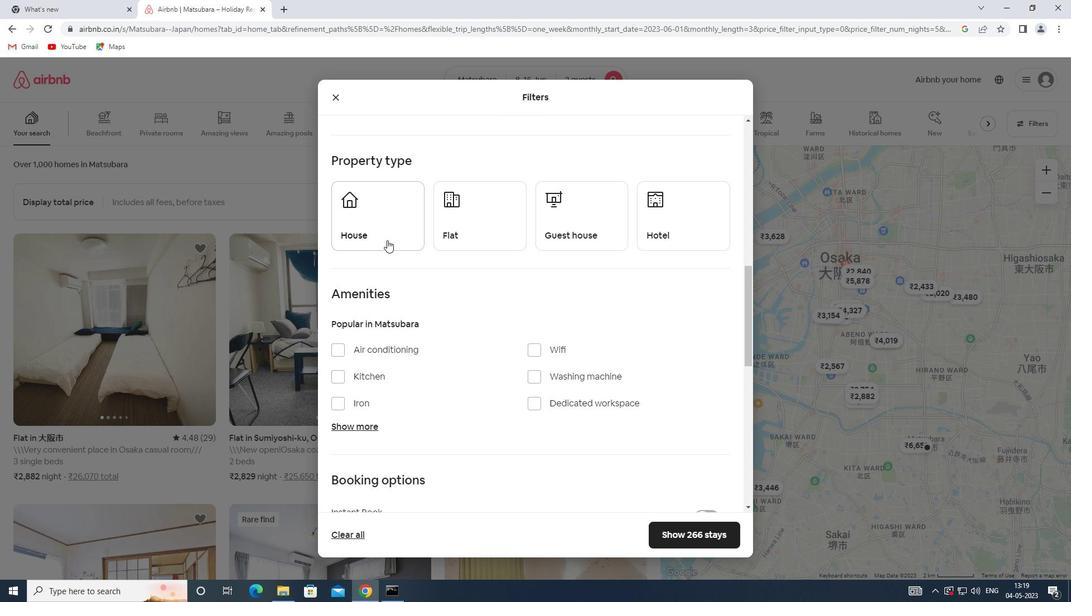 
Action: Mouse moved to (440, 230)
Screenshot: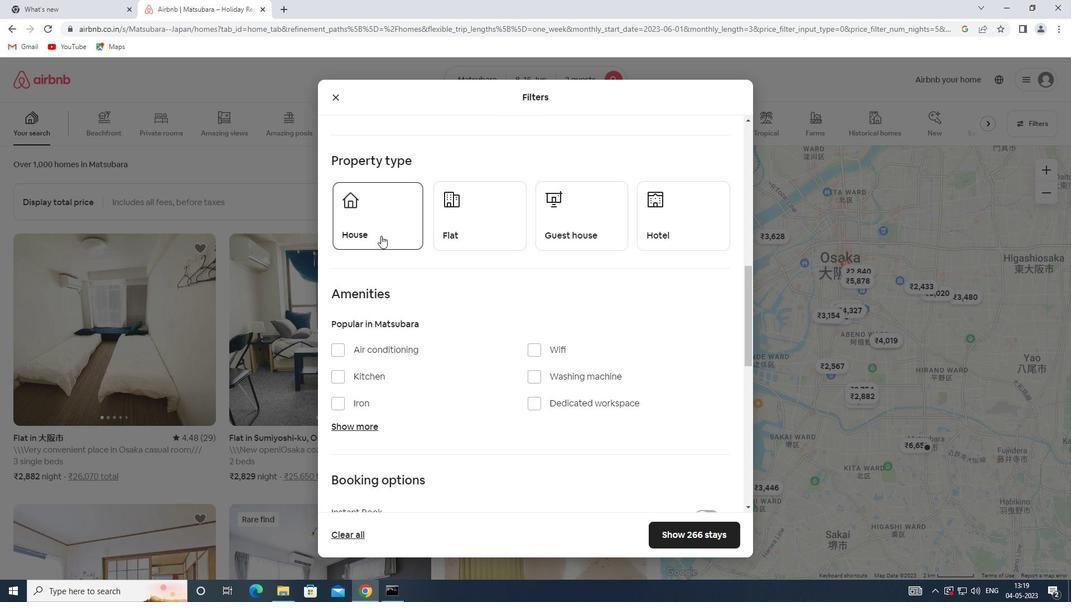 
Action: Mouse pressed left at (440, 230)
Screenshot: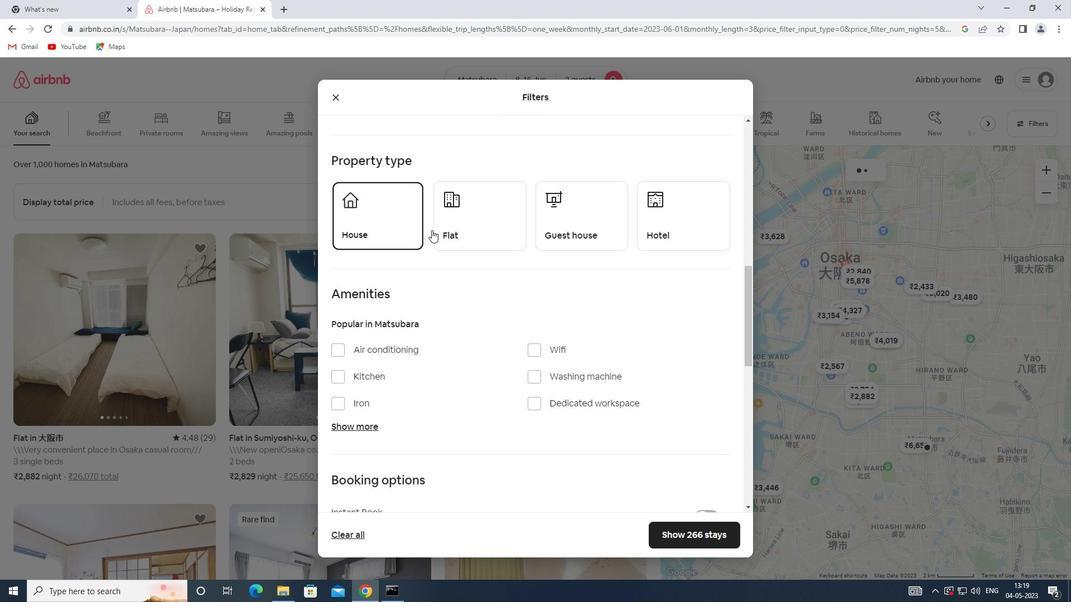 
Action: Mouse moved to (585, 230)
Screenshot: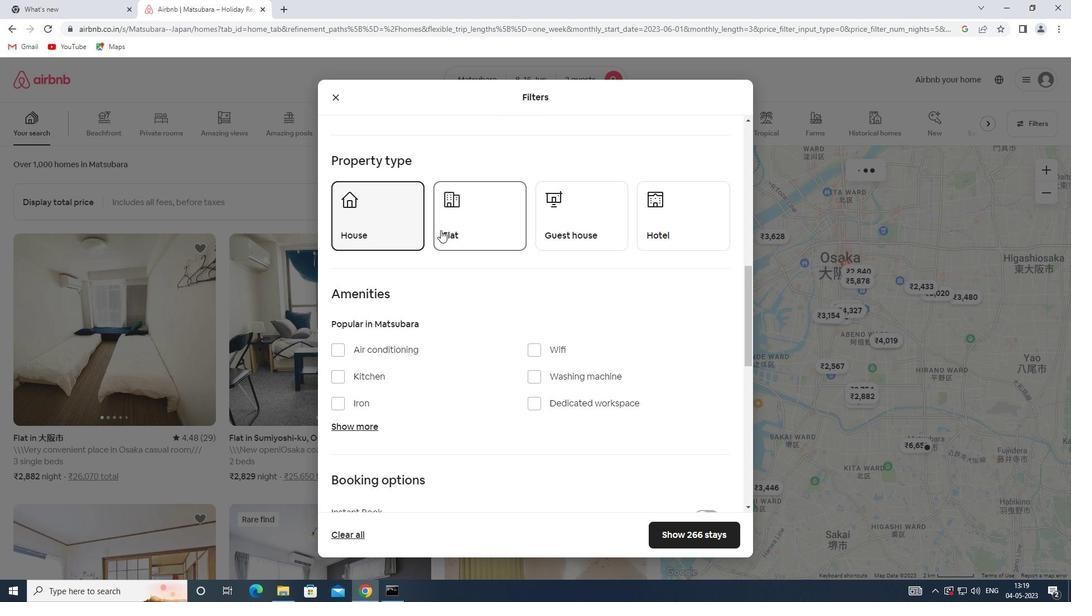 
Action: Mouse pressed left at (585, 230)
Screenshot: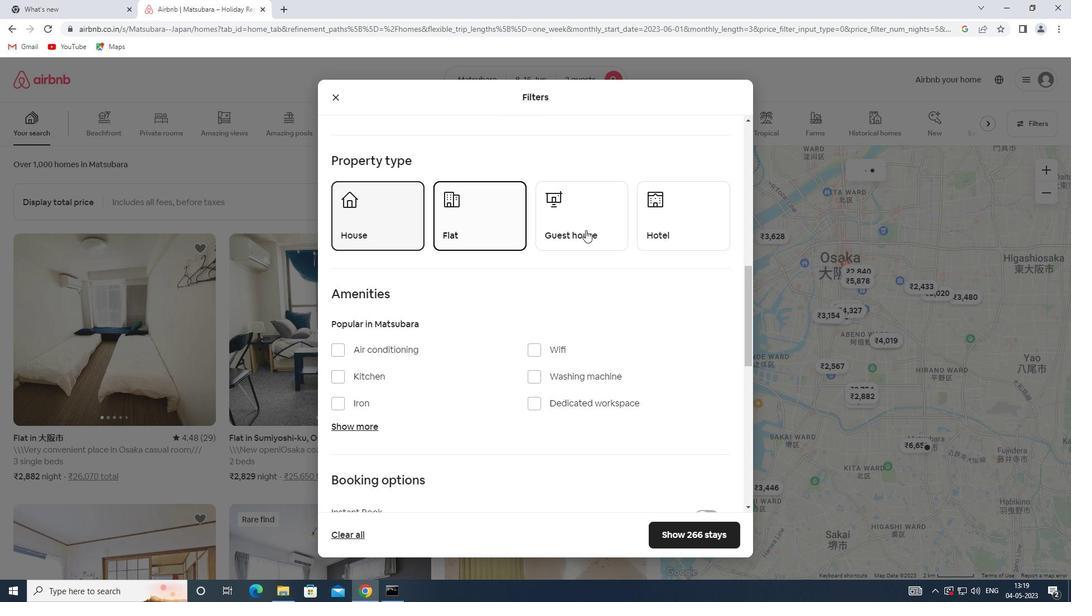 
Action: Mouse moved to (685, 227)
Screenshot: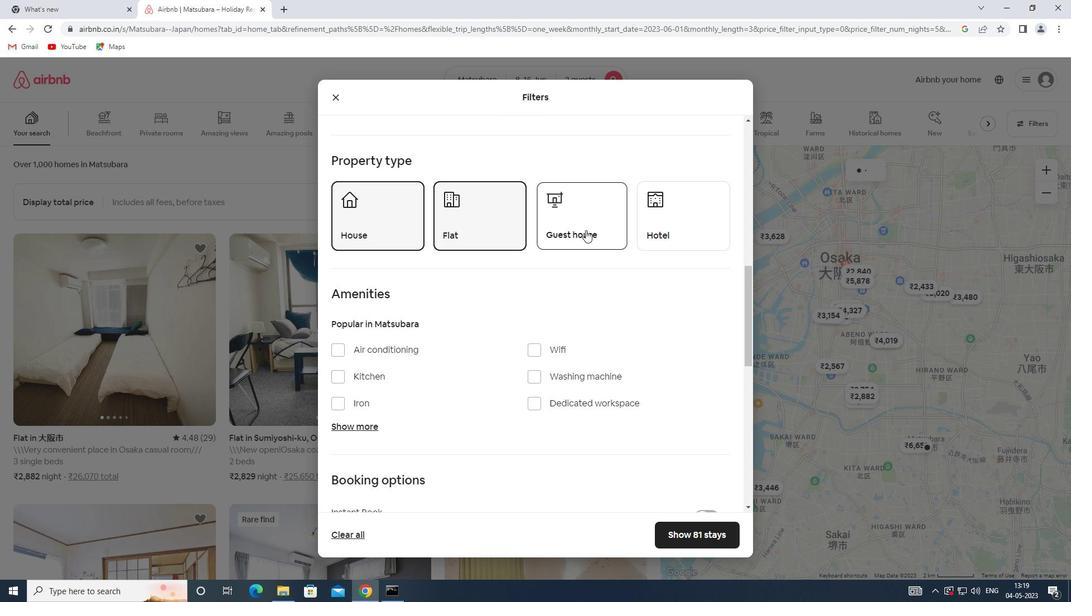 
Action: Mouse pressed left at (685, 227)
Screenshot: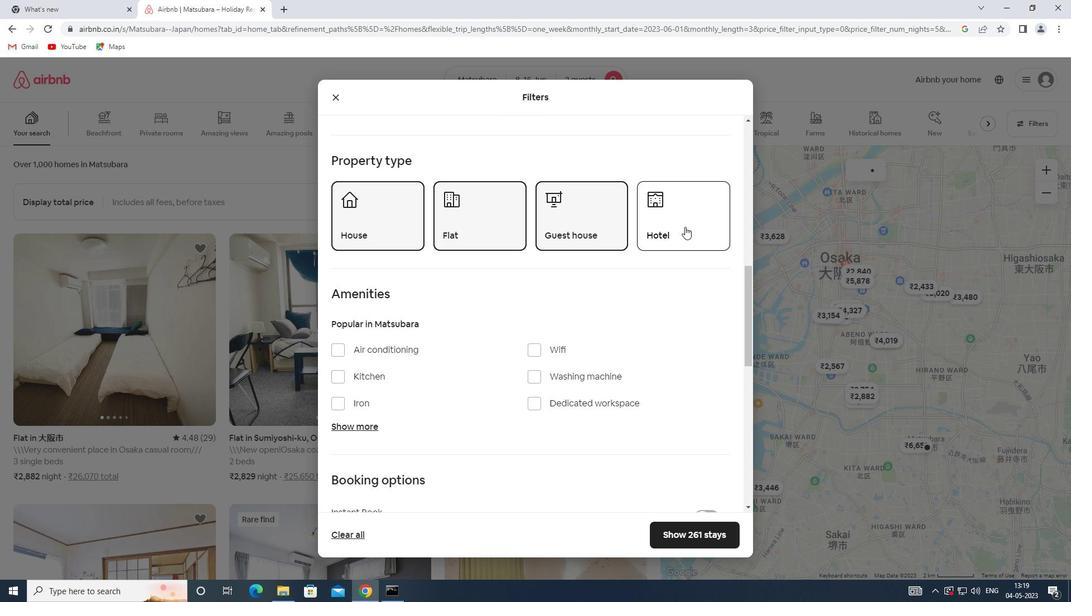 
Action: Mouse scrolled (685, 226) with delta (0, 0)
Screenshot: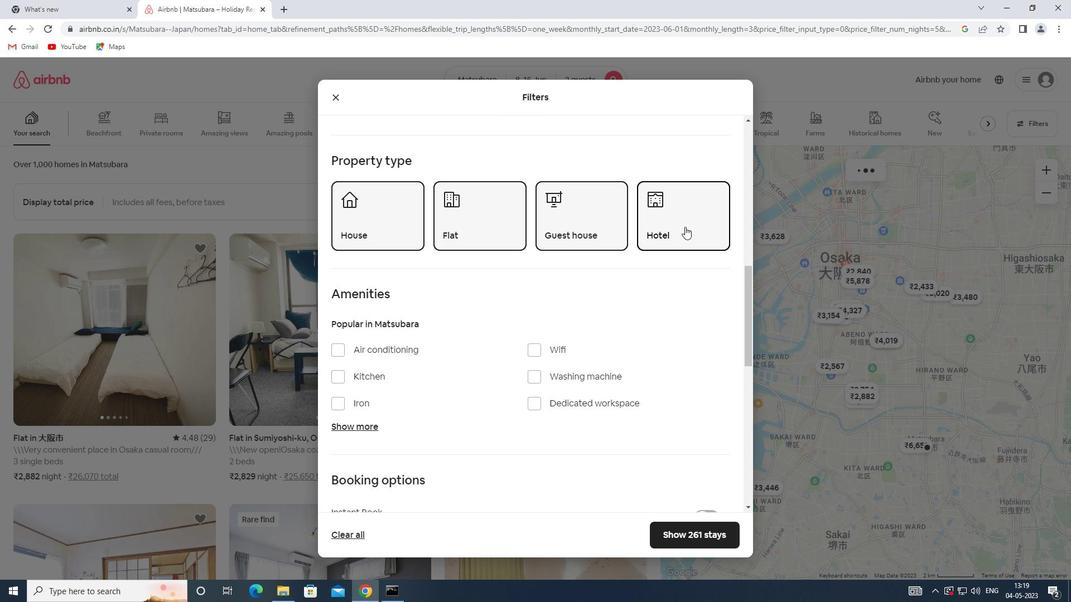 
Action: Mouse scrolled (685, 226) with delta (0, 0)
Screenshot: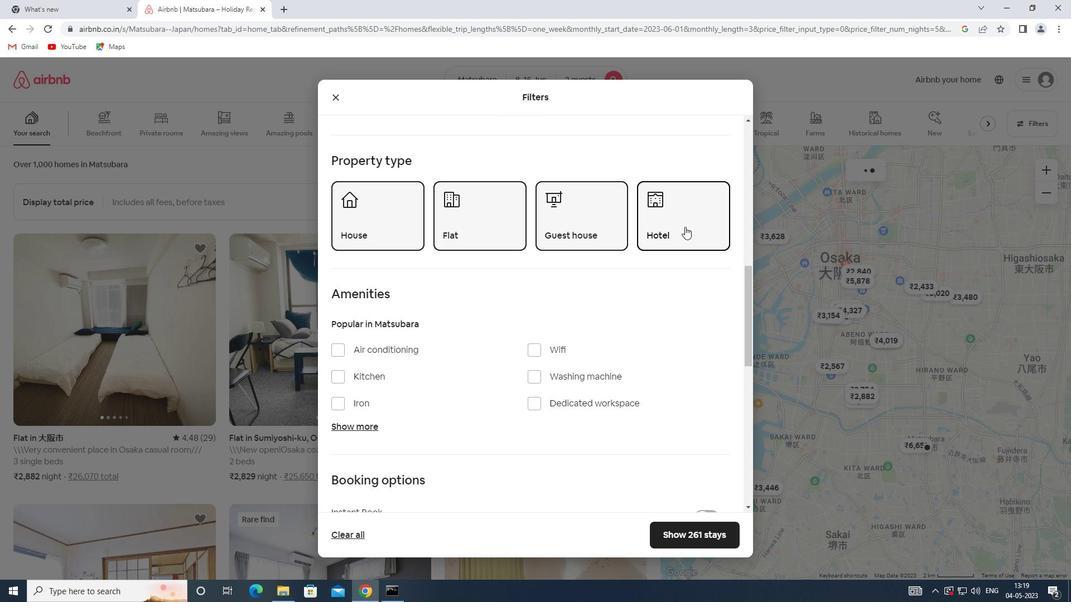 
Action: Mouse scrolled (685, 226) with delta (0, 0)
Screenshot: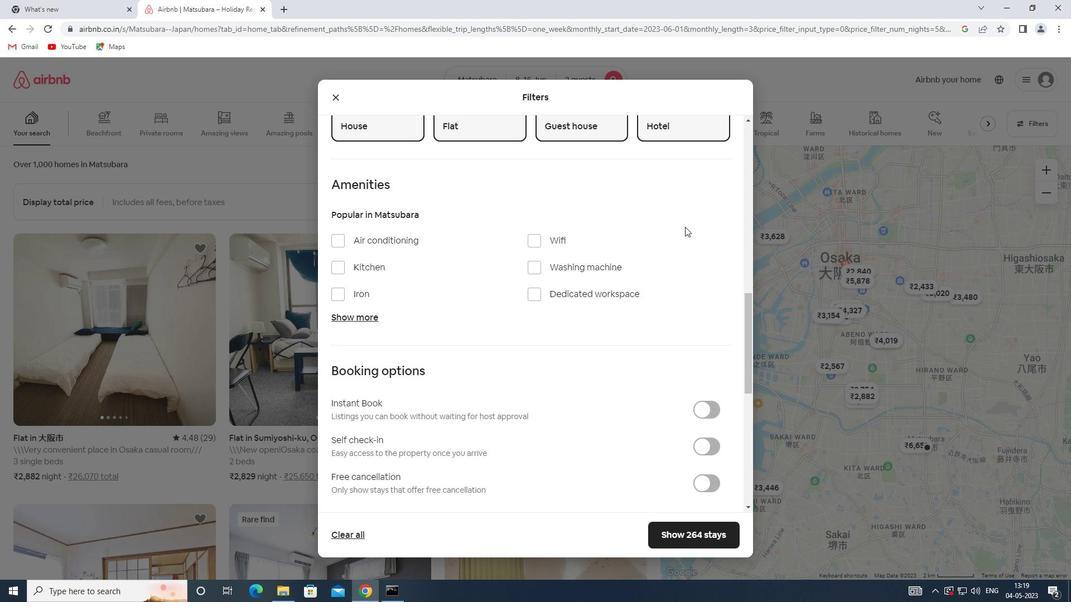 
Action: Mouse scrolled (685, 226) with delta (0, 0)
Screenshot: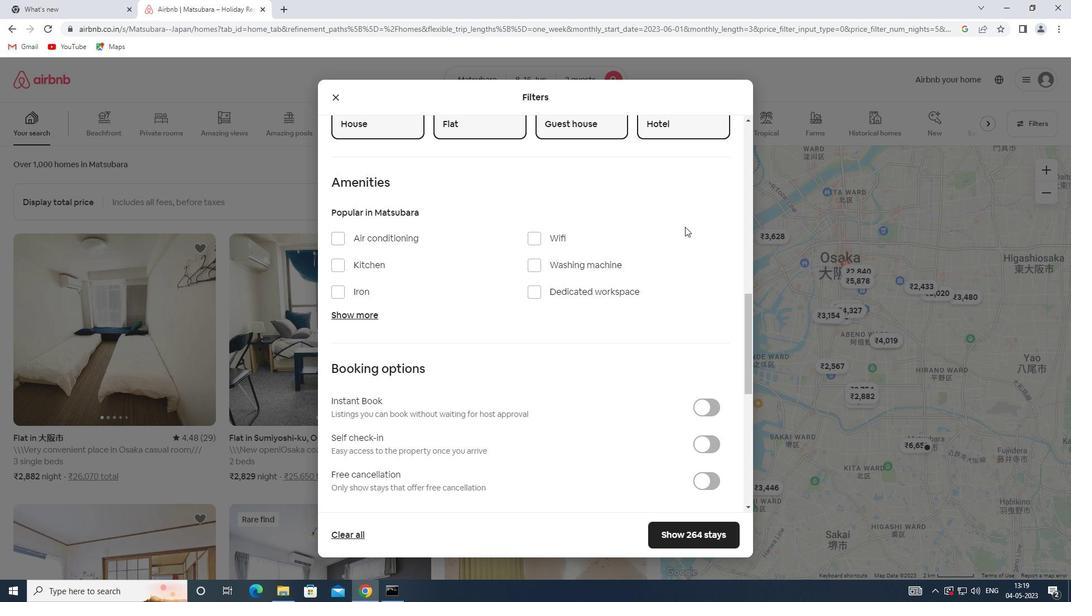 
Action: Mouse moved to (710, 332)
Screenshot: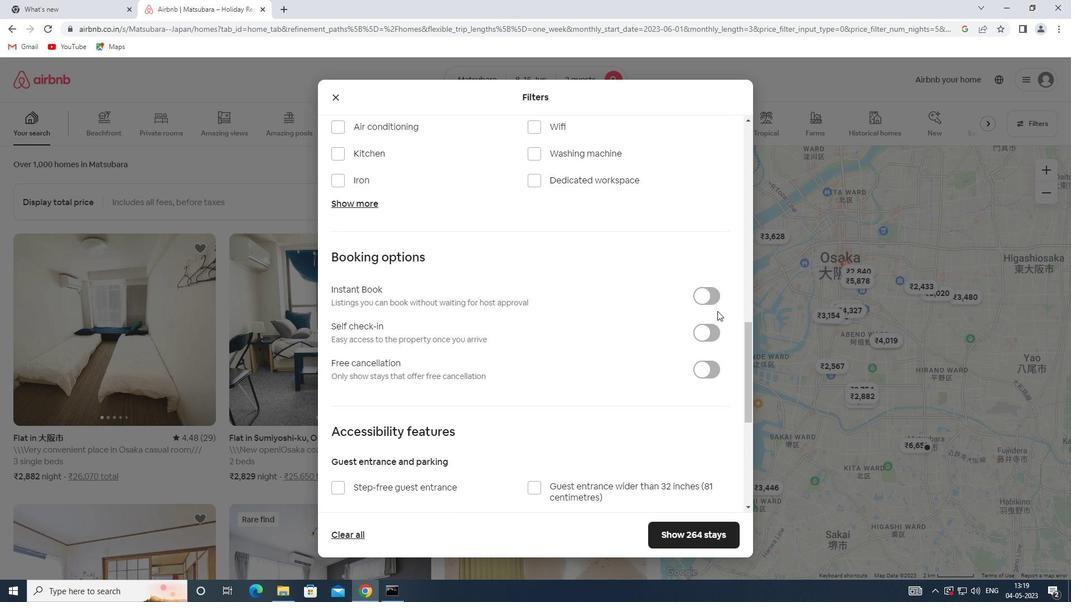 
Action: Mouse pressed left at (710, 332)
Screenshot: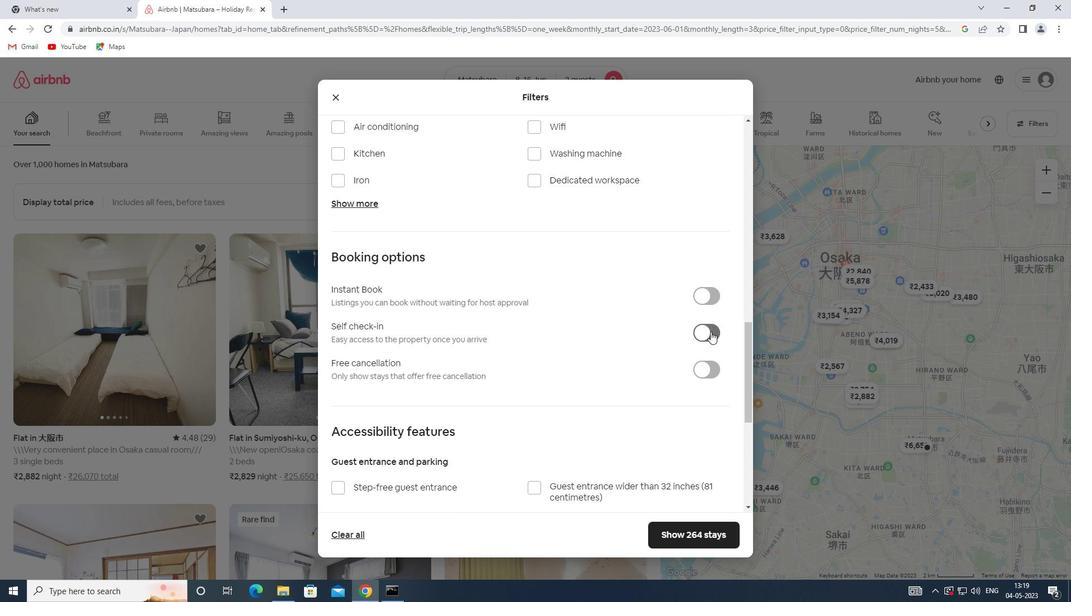 
Action: Mouse moved to (561, 320)
Screenshot: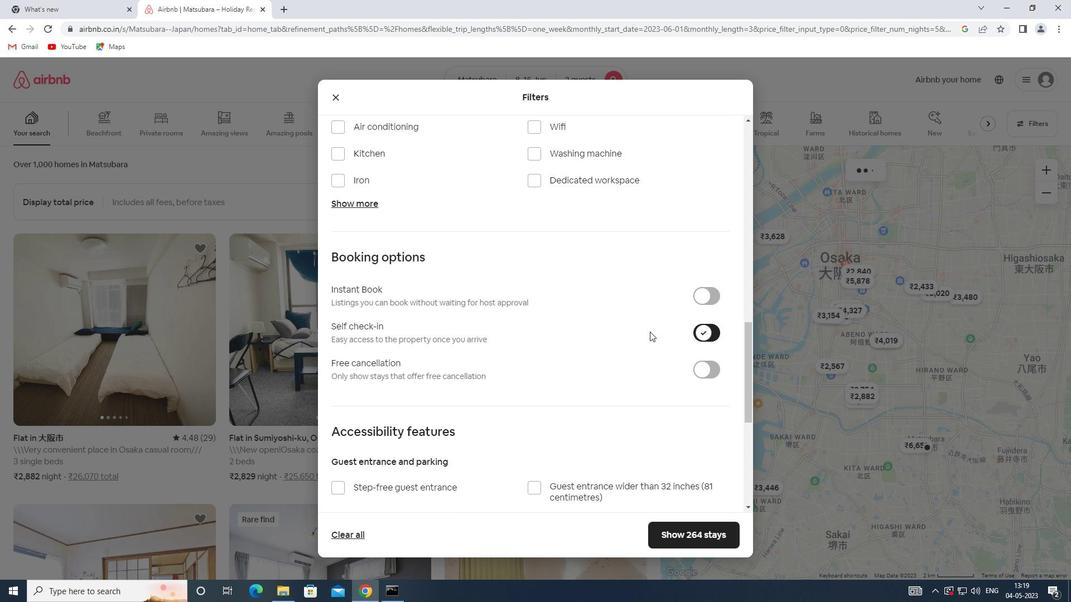 
Action: Mouse scrolled (561, 320) with delta (0, 0)
Screenshot: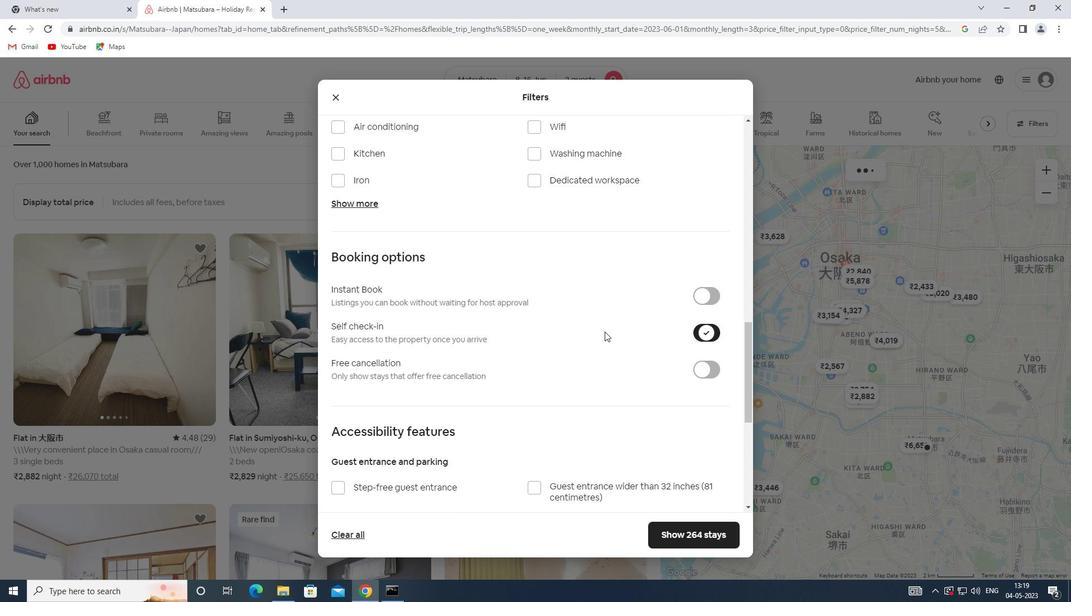 
Action: Mouse scrolled (561, 320) with delta (0, 0)
Screenshot: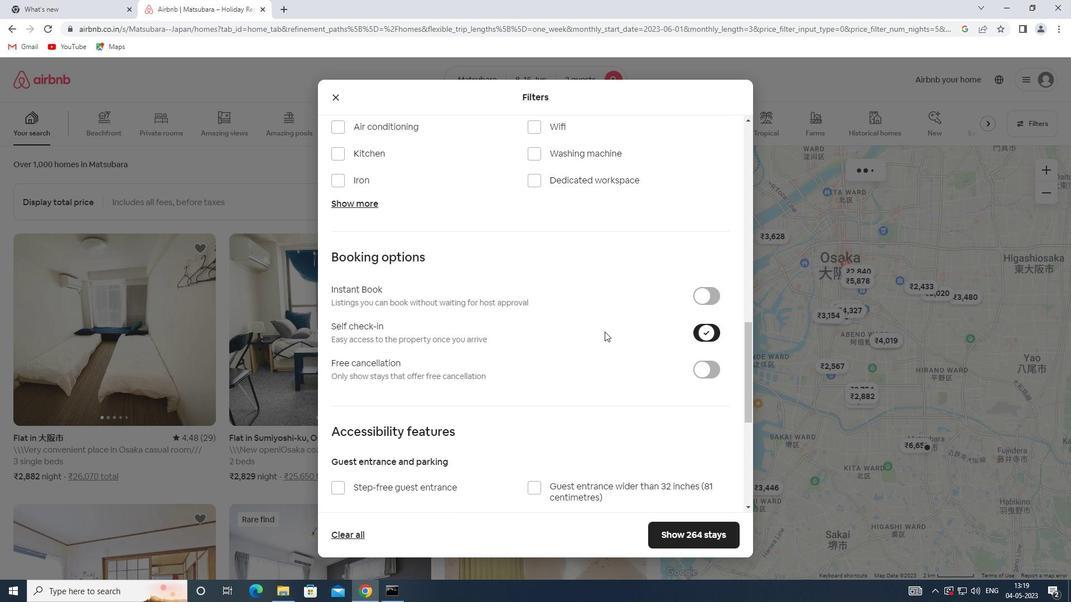 
Action: Mouse moved to (561, 320)
Screenshot: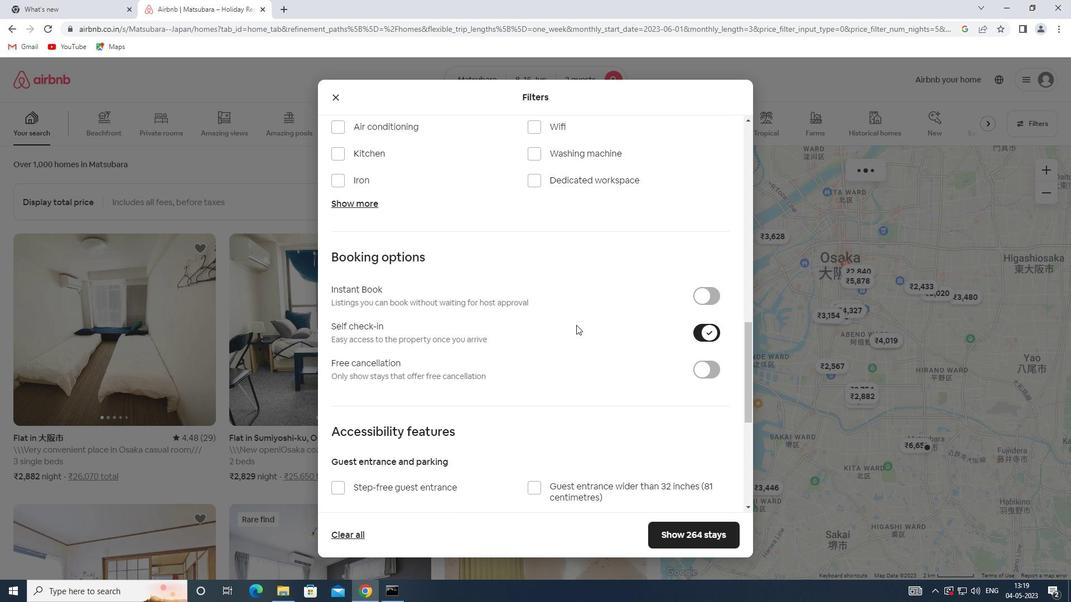 
Action: Mouse scrolled (561, 320) with delta (0, 0)
Screenshot: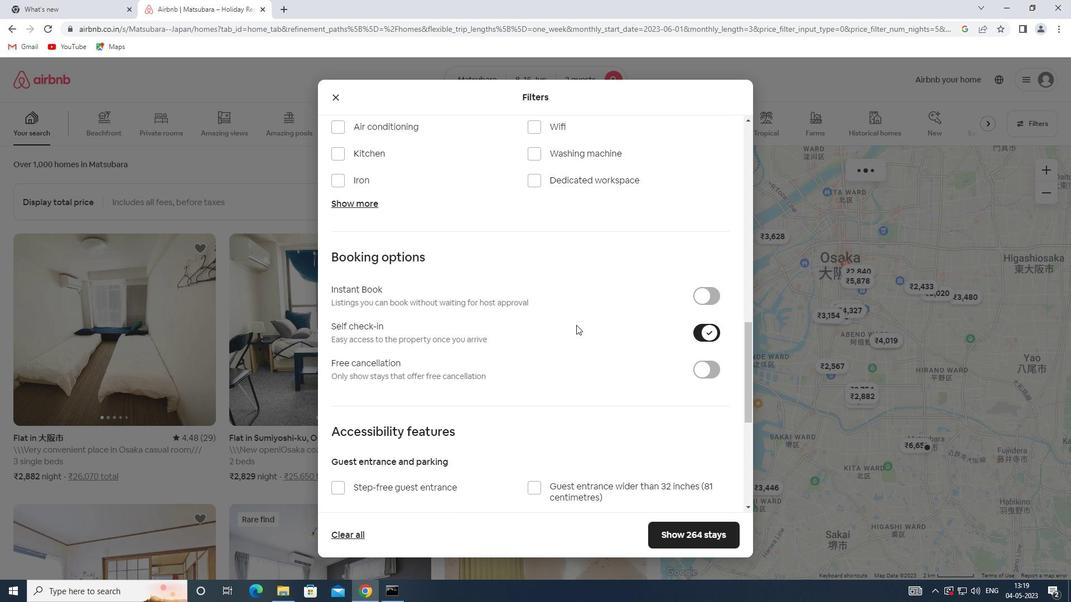 
Action: Mouse moved to (559, 320)
Screenshot: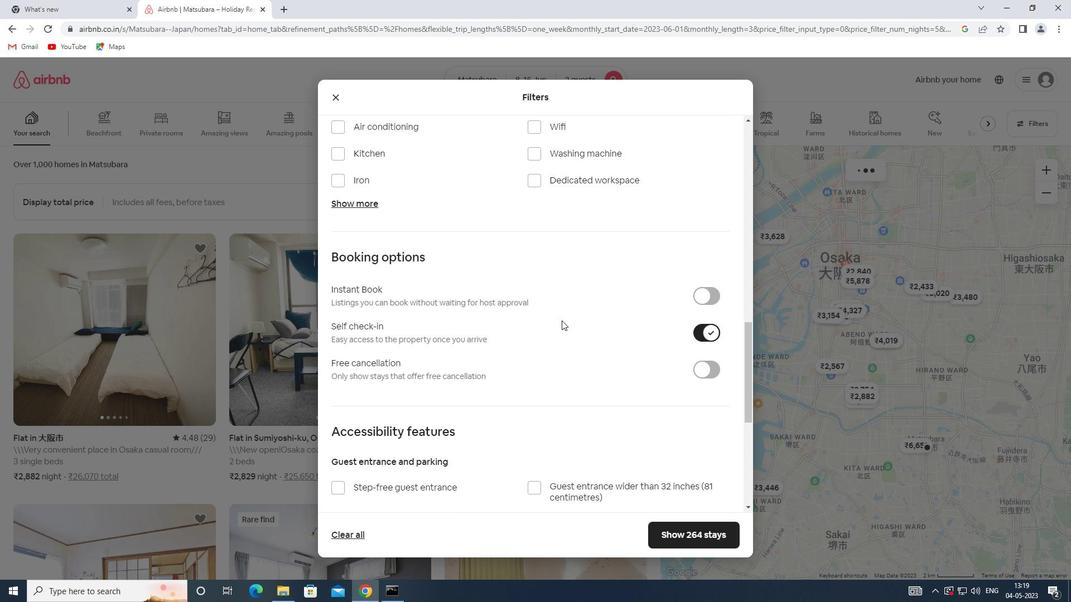 
Action: Mouse scrolled (559, 320) with delta (0, 0)
Screenshot: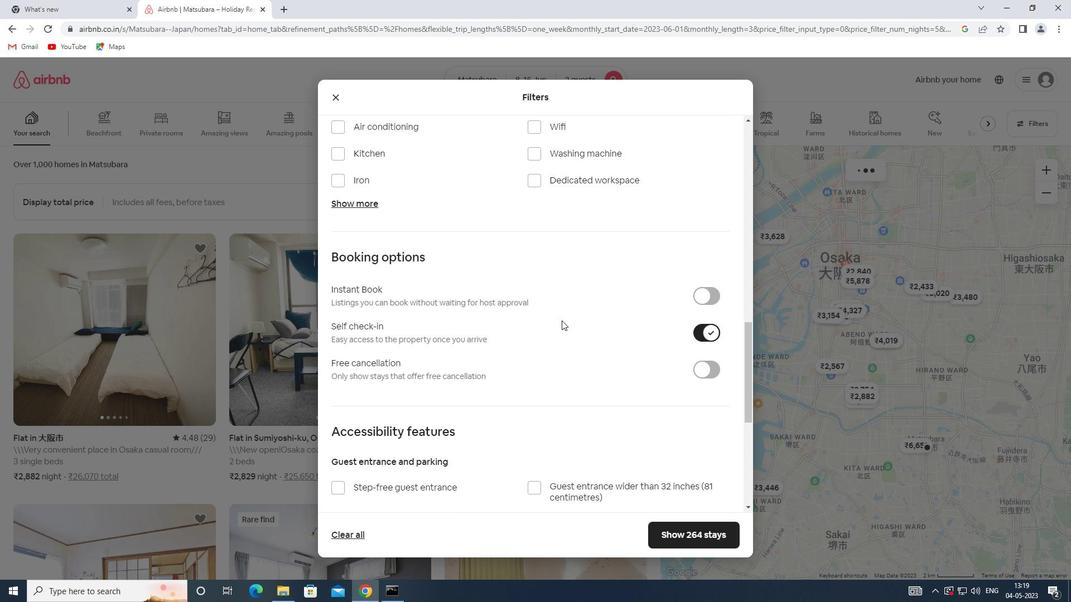 
Action: Mouse moved to (520, 301)
Screenshot: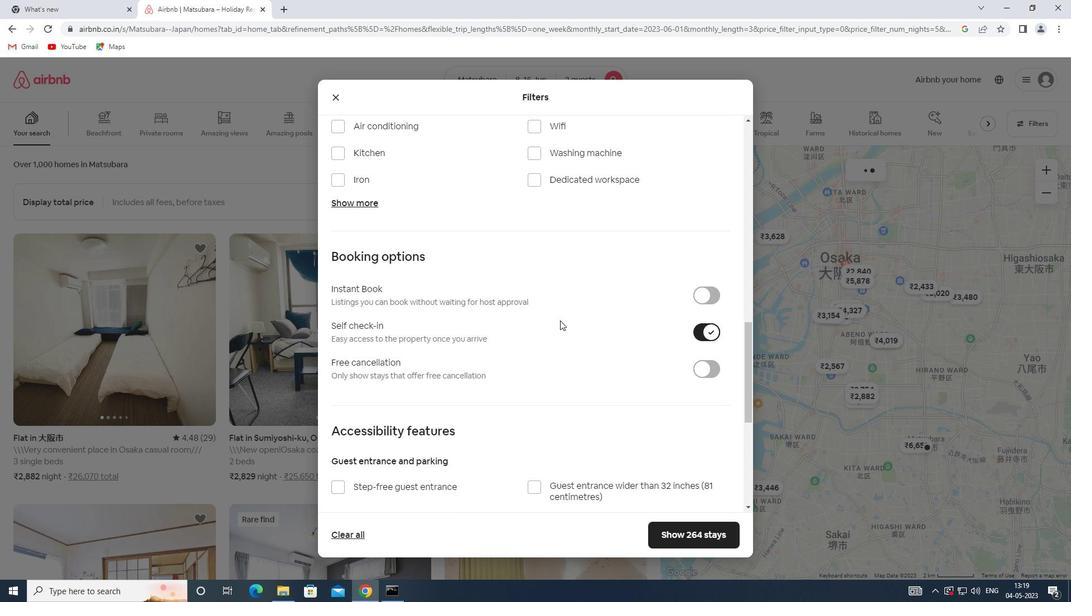 
Action: Mouse scrolled (520, 300) with delta (0, 0)
Screenshot: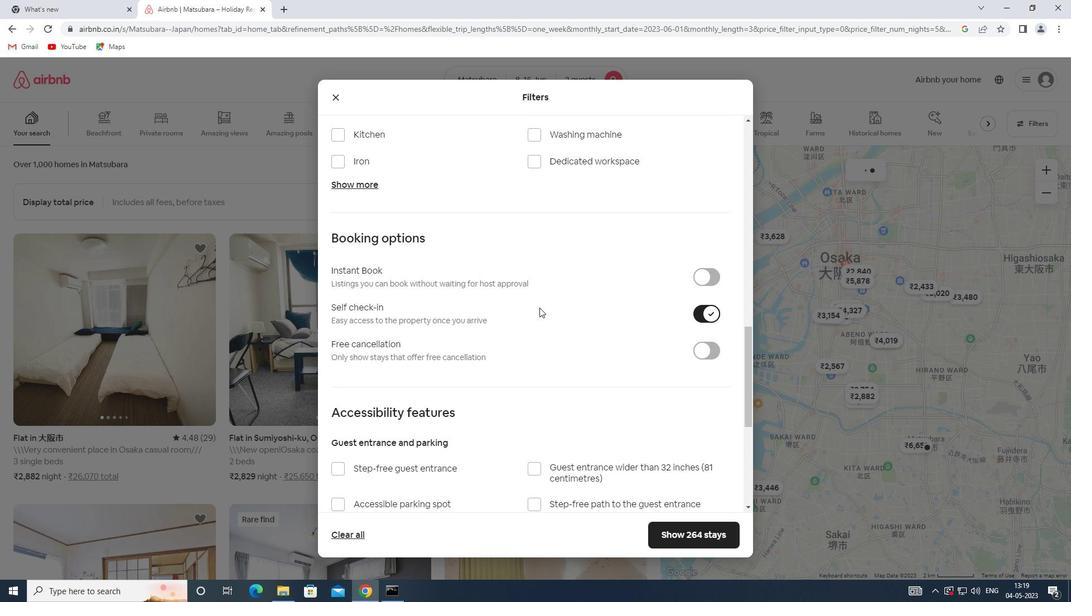 
Action: Mouse moved to (520, 301)
Screenshot: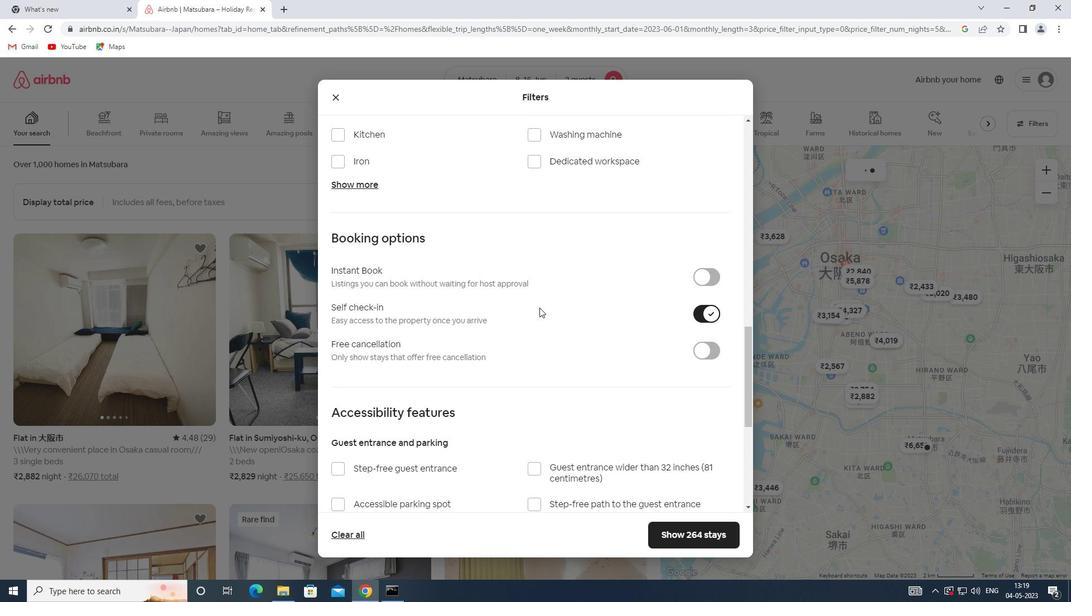 
Action: Mouse scrolled (520, 300) with delta (0, 0)
Screenshot: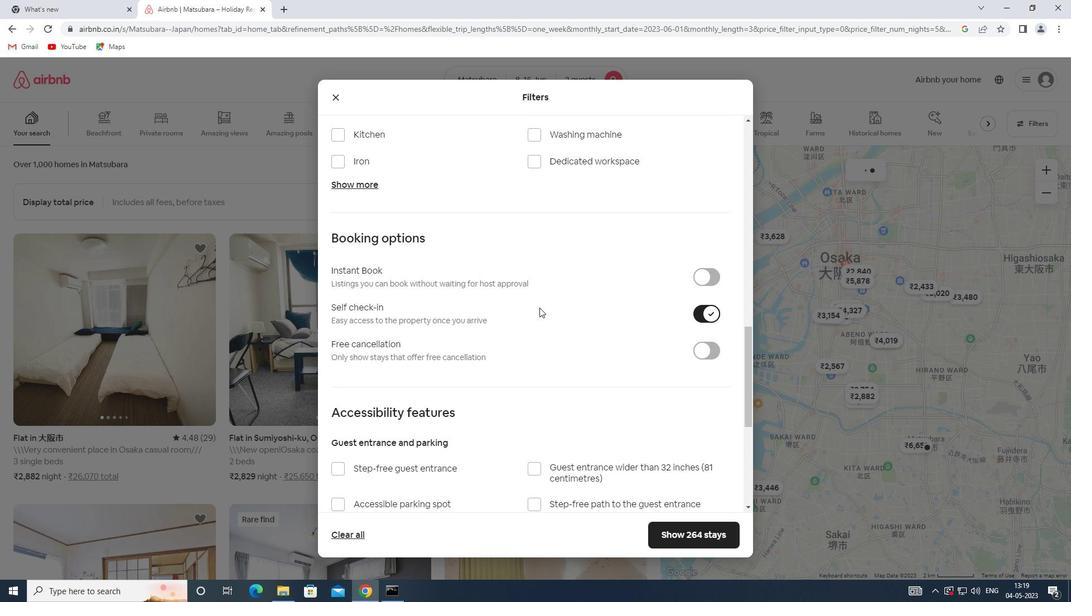 
Action: Mouse moved to (520, 301)
Screenshot: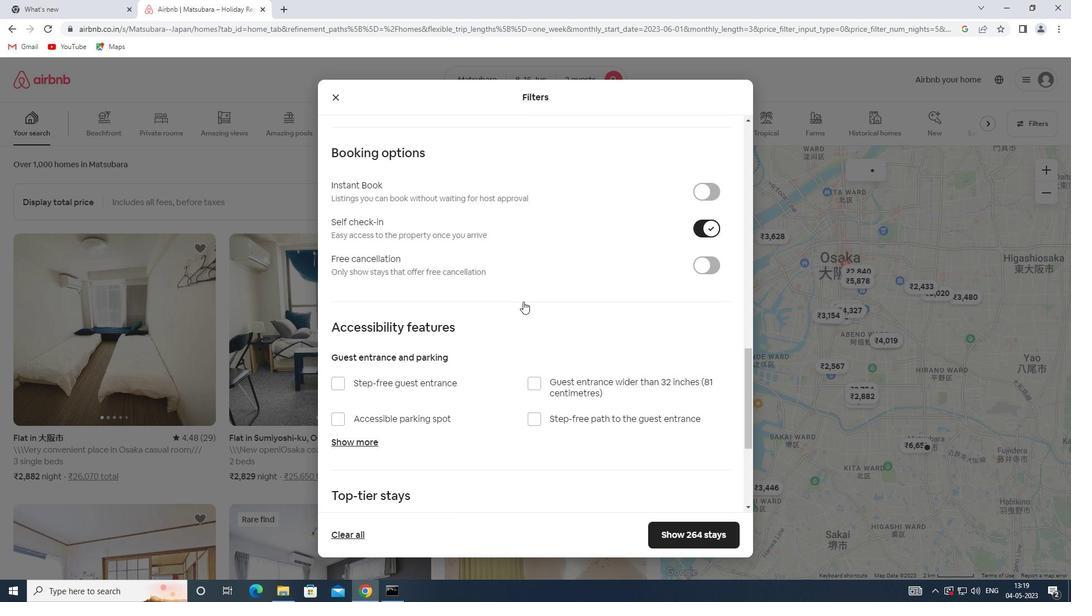 
Action: Mouse scrolled (520, 300) with delta (0, 0)
Screenshot: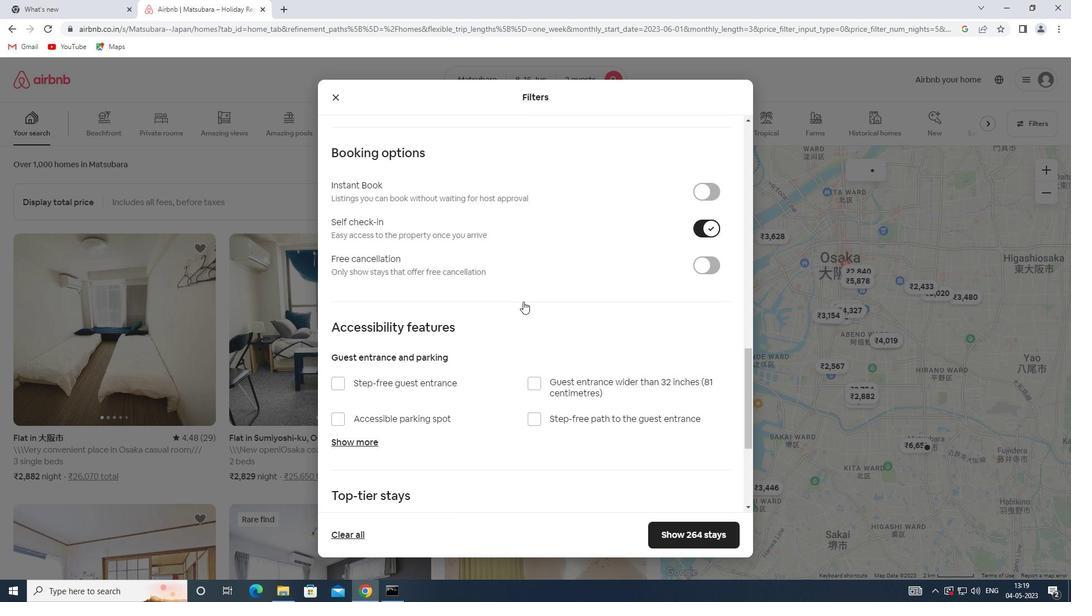 
Action: Mouse moved to (363, 431)
Screenshot: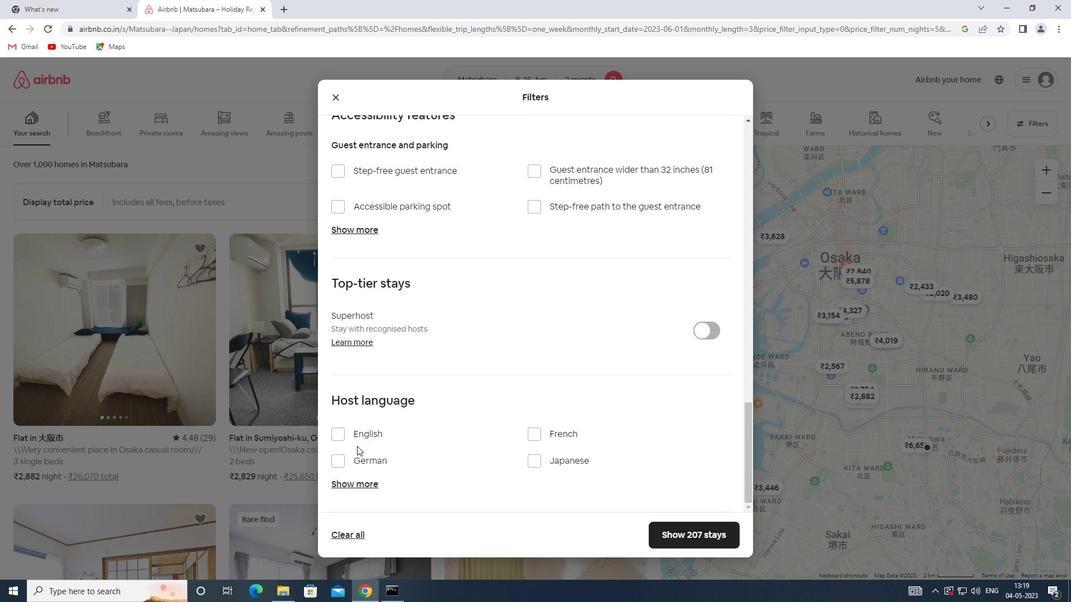 
Action: Mouse pressed left at (363, 431)
Screenshot: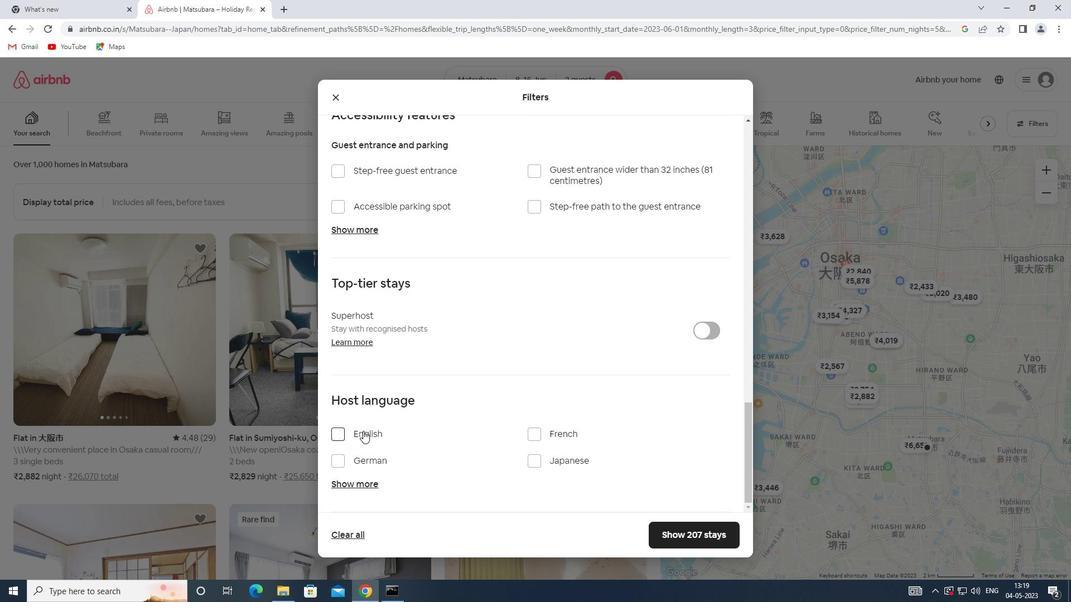 
Action: Mouse moved to (681, 525)
Screenshot: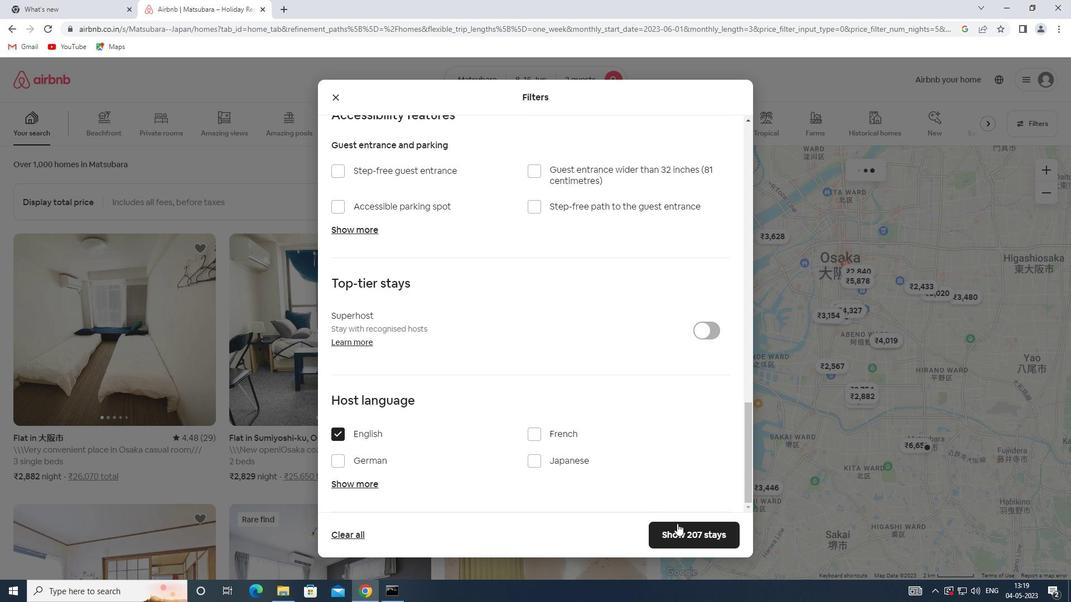 
Action: Mouse pressed left at (681, 525)
Screenshot: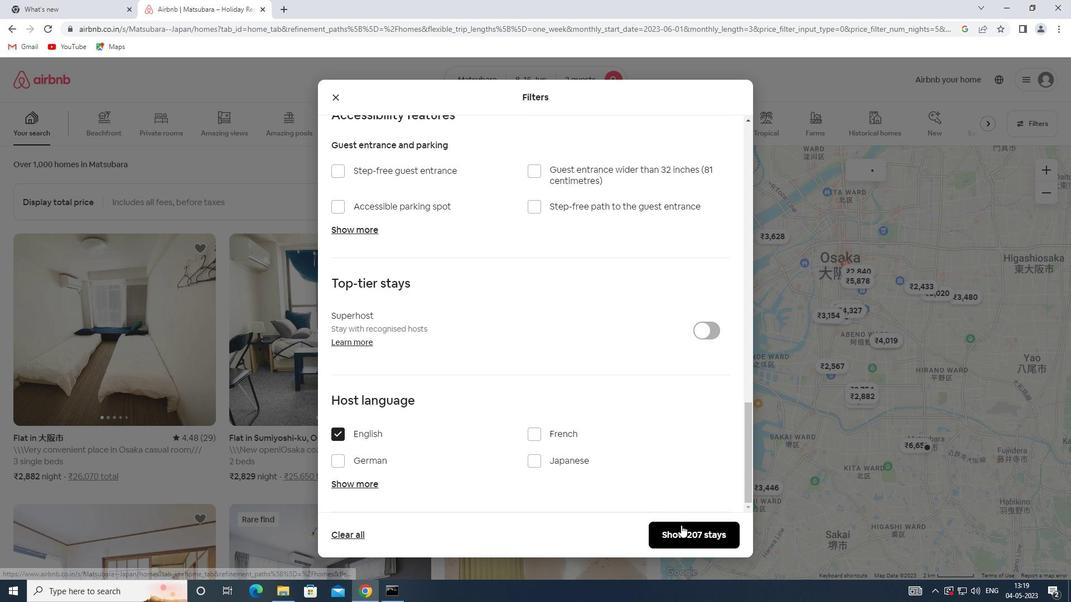 
